 Task: Look for space in Gonbad-e Kāvūs, Iran from 21st June, 2023 to 29th June, 2023 for 4 adults in price range Rs.7000 to Rs.12000. Place can be entire place with 2 bedrooms having 2 beds and 2 bathrooms. Property type can be house, flat, guest house. Booking option can be shelf check-in. Required host language is English.
Action: Mouse moved to (430, 72)
Screenshot: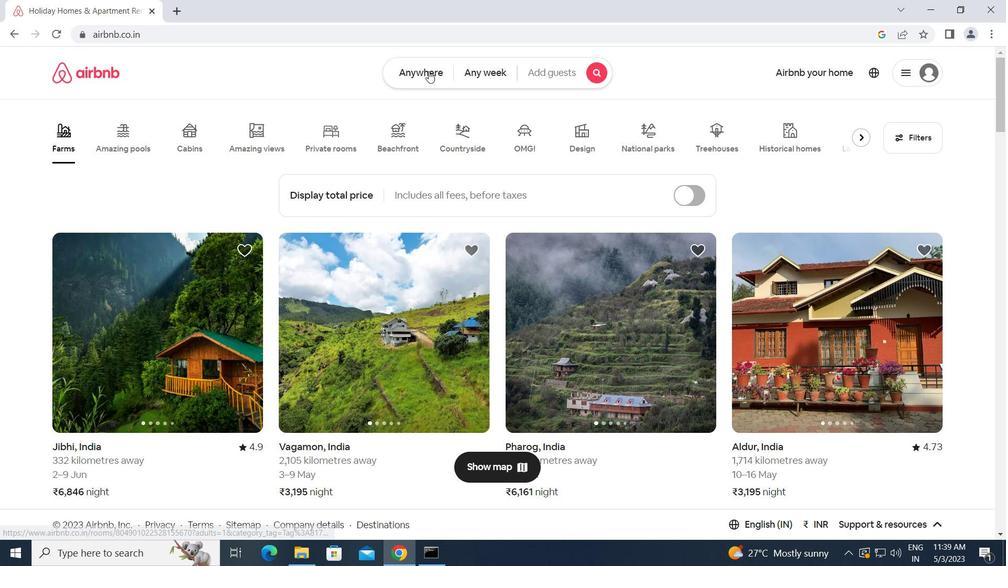 
Action: Mouse pressed left at (430, 72)
Screenshot: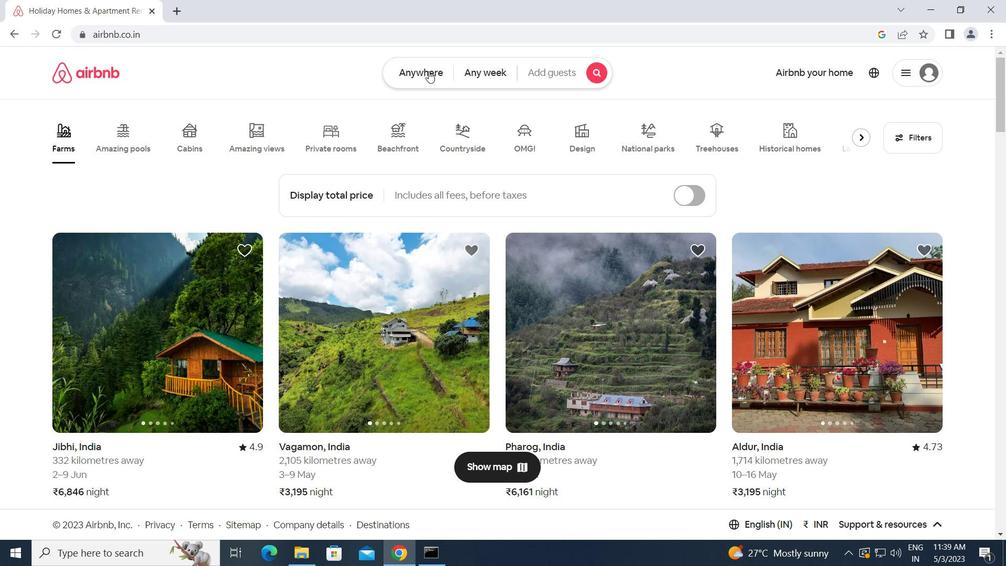
Action: Mouse moved to (379, 105)
Screenshot: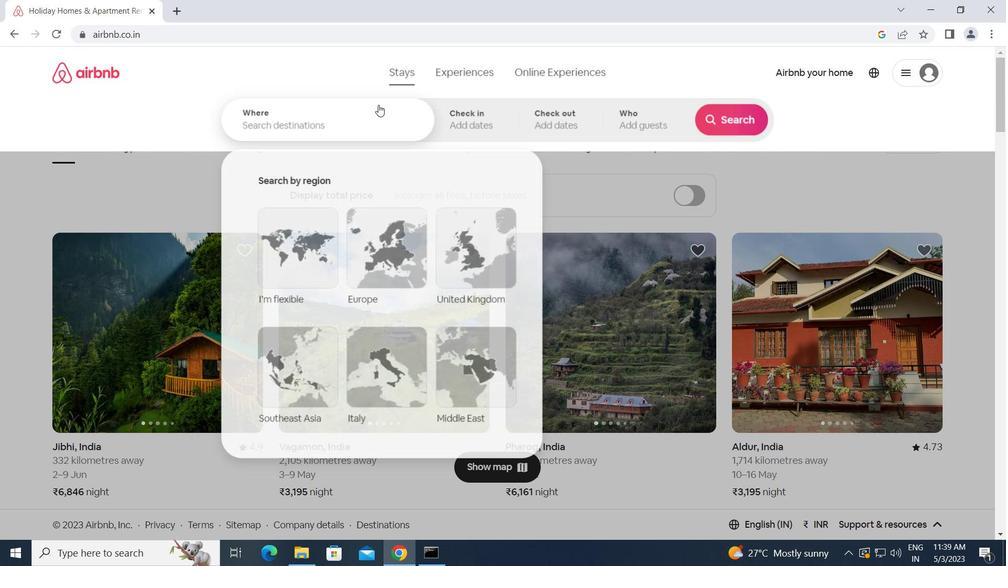 
Action: Mouse pressed left at (379, 105)
Screenshot: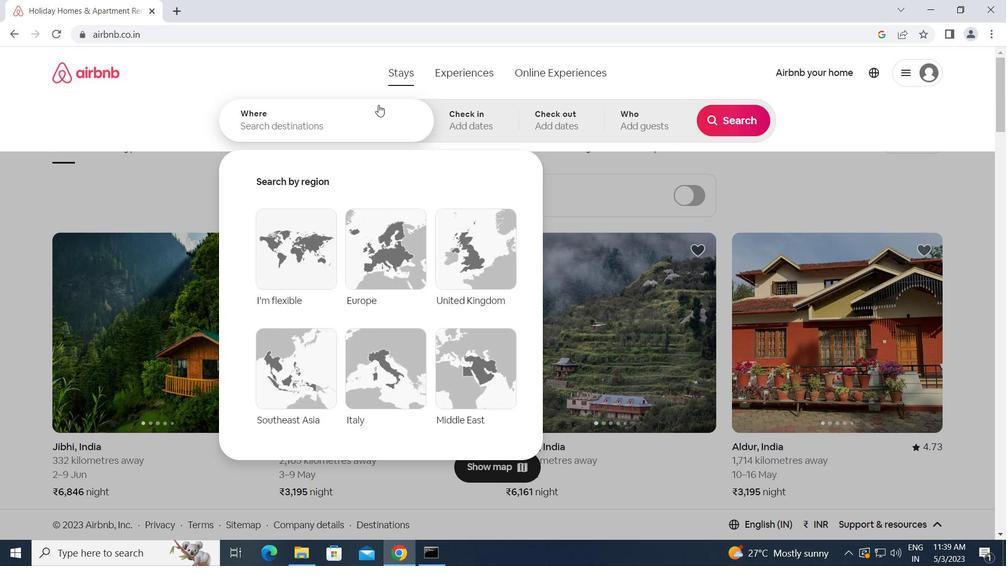 
Action: Key pressed g<Key.caps_lock>onbad-e<Key.space><Key.caps_lock>k<Key.caps_lock>avus,<Key.space><Key.caps_lock>i<Key.caps_lock>ran<Key.enter>
Screenshot: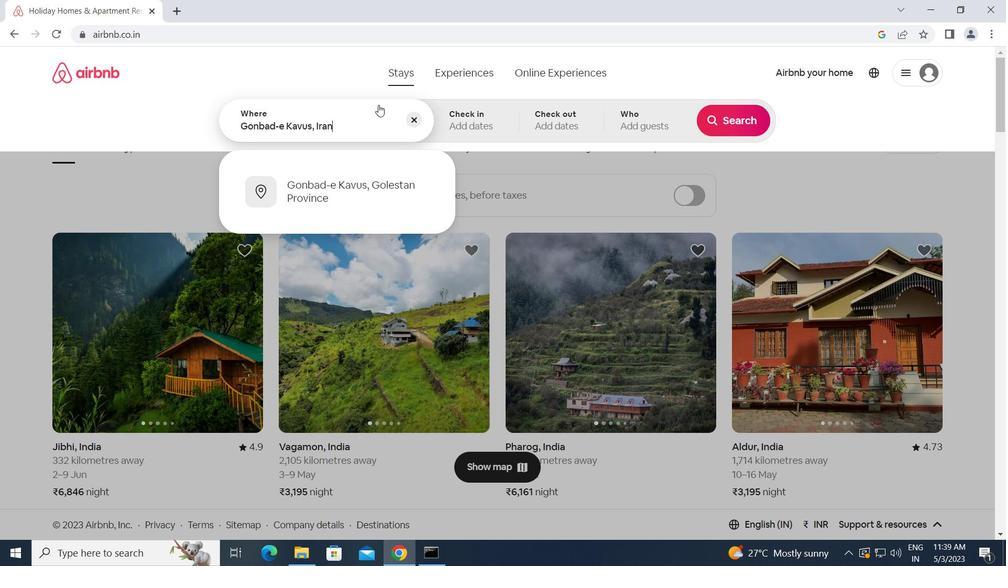 
Action: Mouse moved to (624, 368)
Screenshot: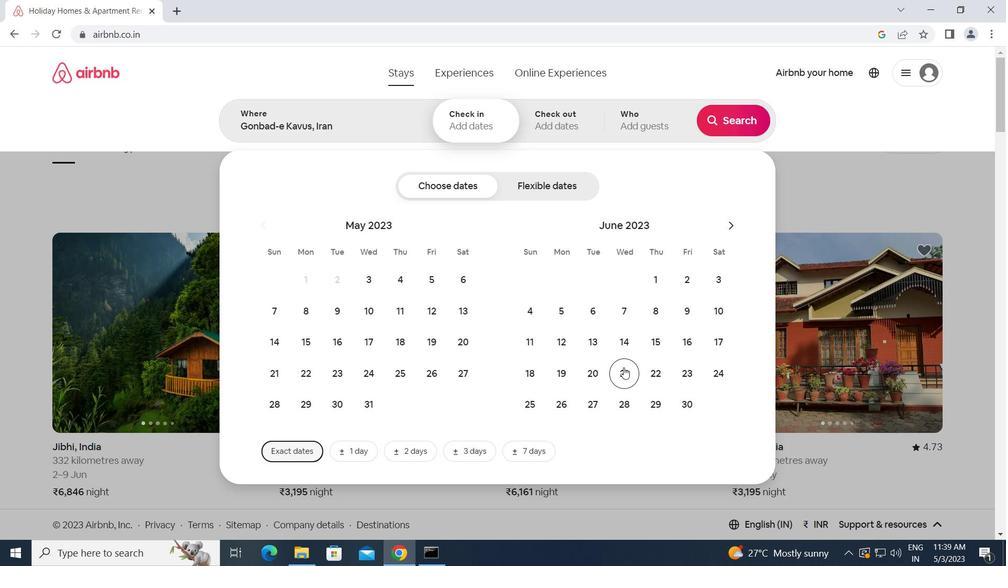 
Action: Mouse pressed left at (624, 368)
Screenshot: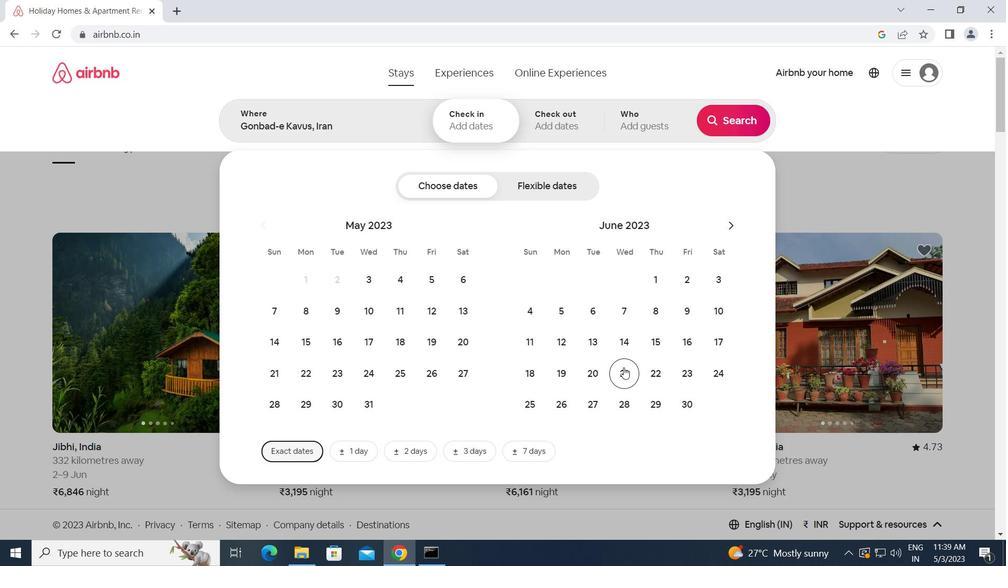 
Action: Mouse moved to (667, 400)
Screenshot: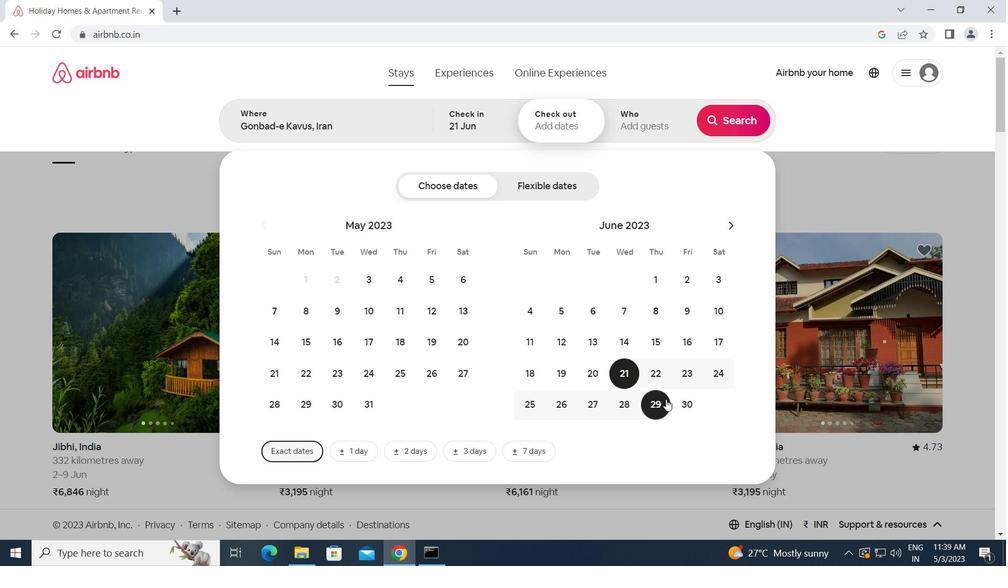 
Action: Mouse pressed left at (667, 400)
Screenshot: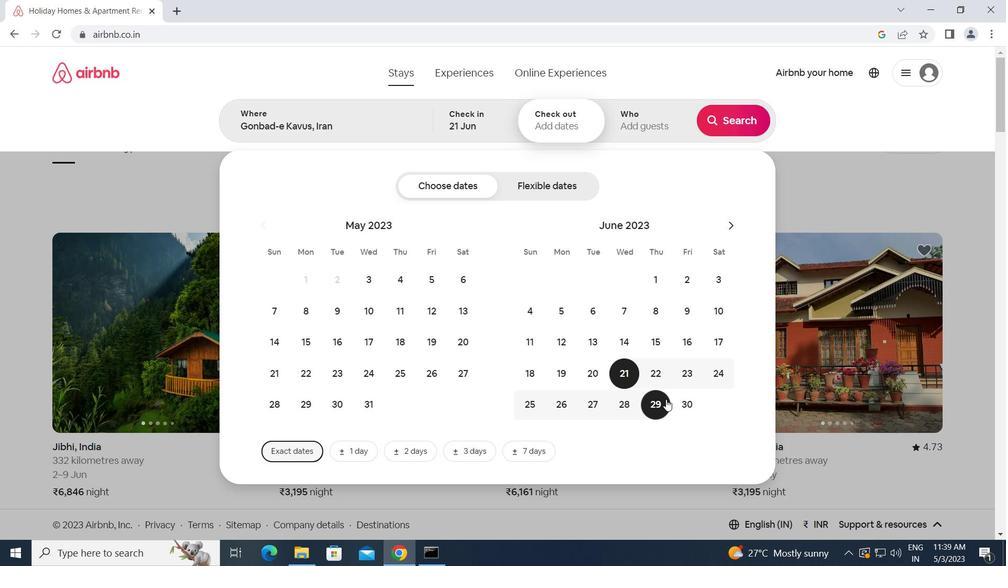 
Action: Mouse moved to (673, 116)
Screenshot: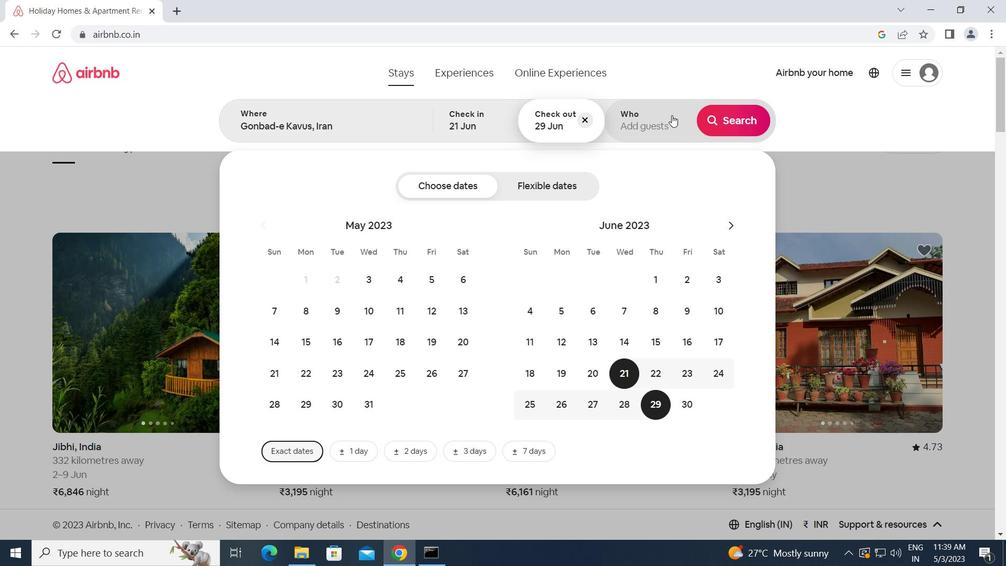 
Action: Mouse pressed left at (673, 116)
Screenshot: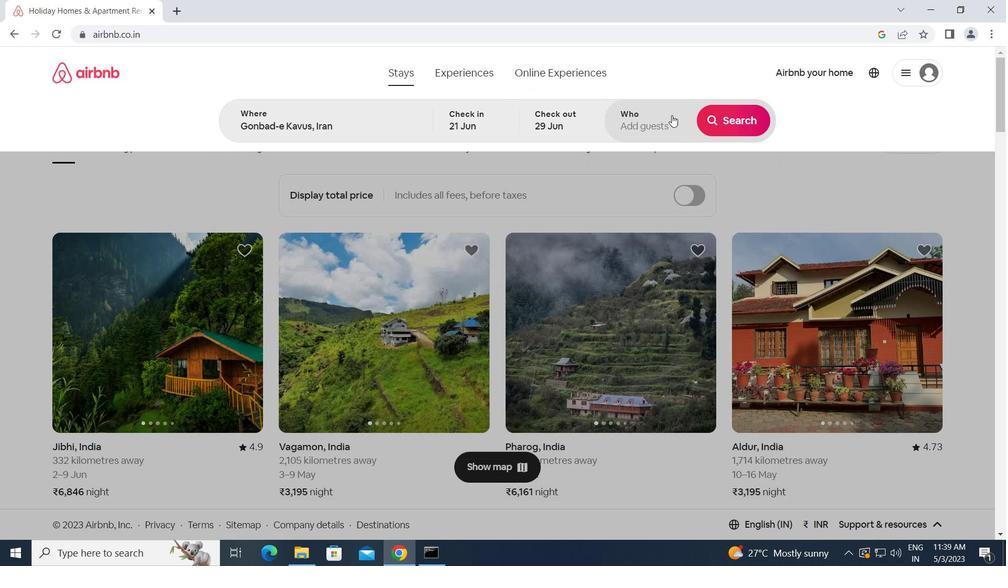 
Action: Mouse moved to (735, 194)
Screenshot: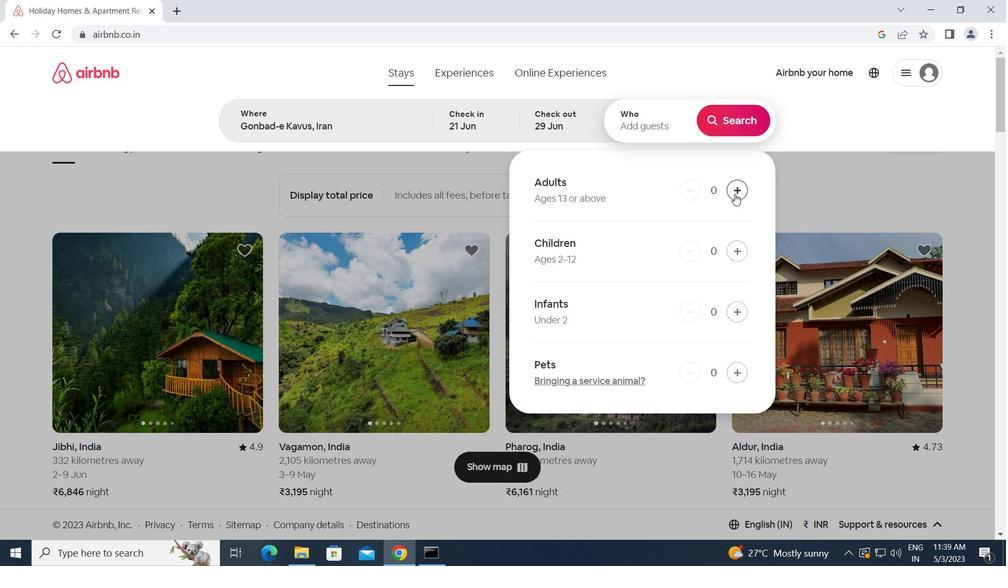 
Action: Mouse pressed left at (735, 194)
Screenshot: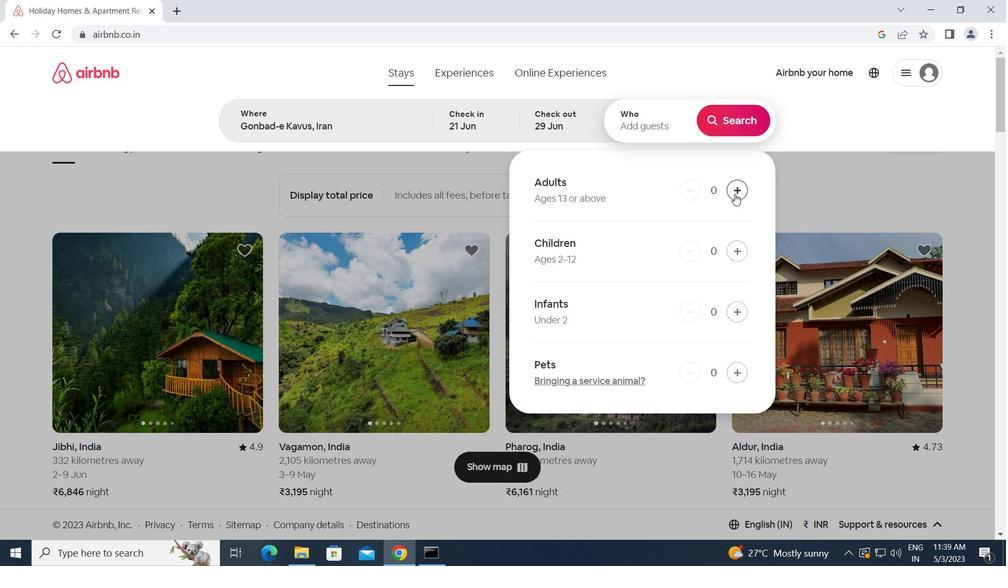 
Action: Mouse moved to (735, 194)
Screenshot: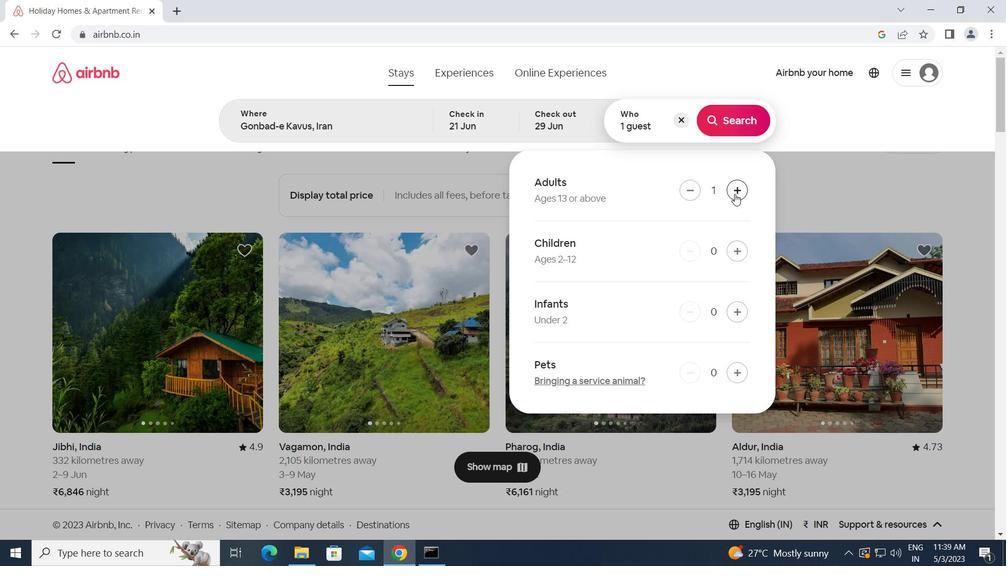 
Action: Mouse pressed left at (735, 194)
Screenshot: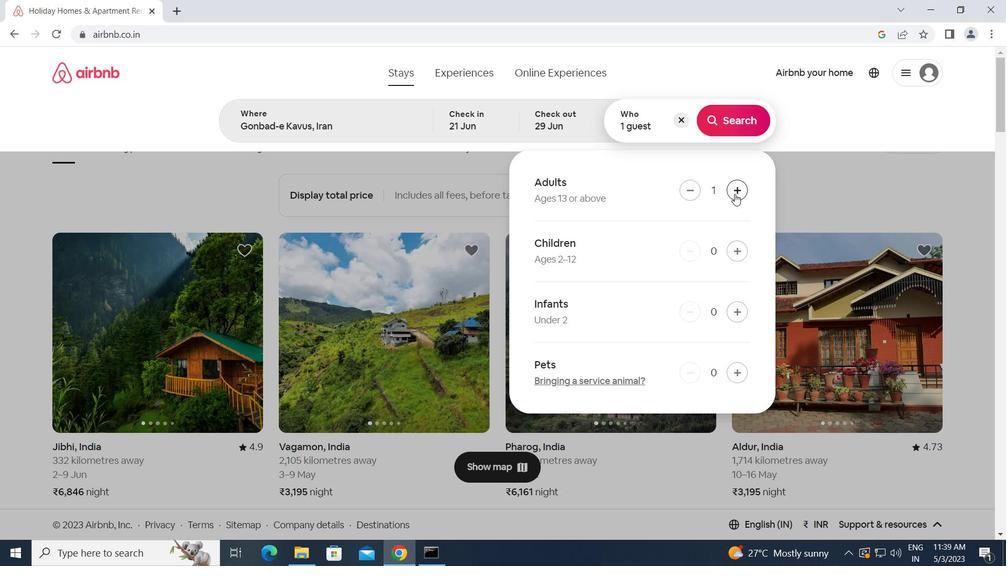 
Action: Mouse pressed left at (735, 194)
Screenshot: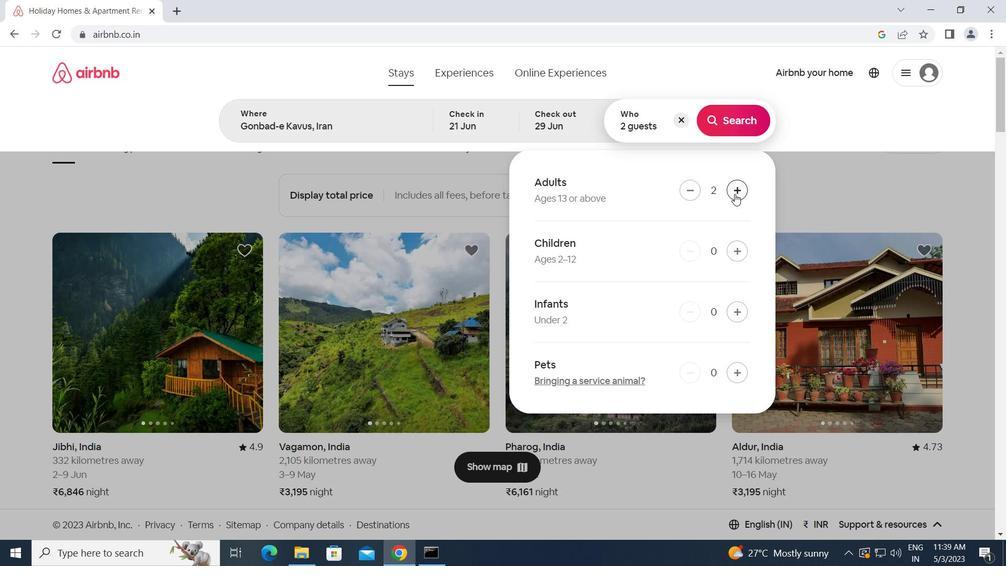 
Action: Mouse pressed left at (735, 194)
Screenshot: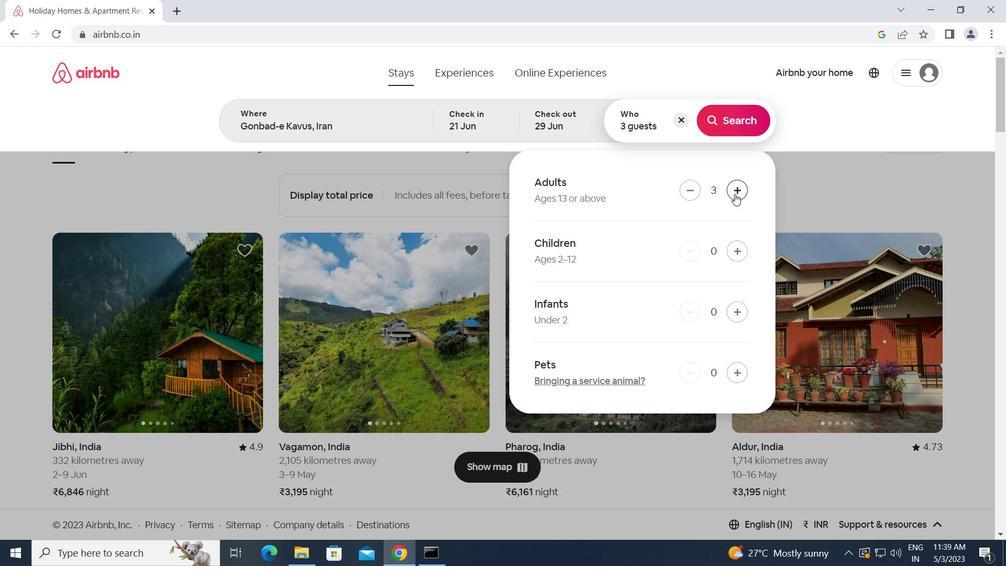 
Action: Mouse moved to (742, 109)
Screenshot: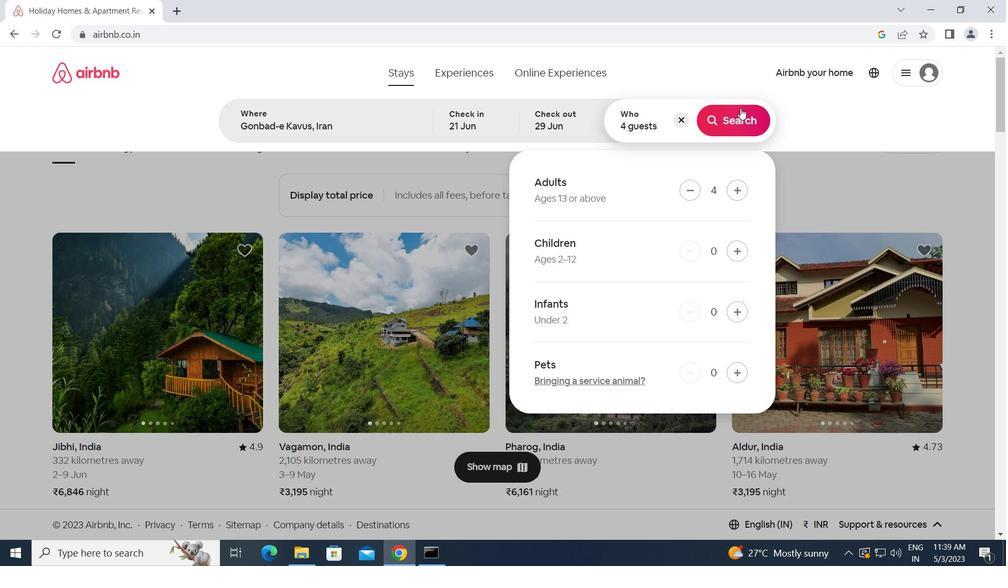 
Action: Mouse pressed left at (742, 109)
Screenshot: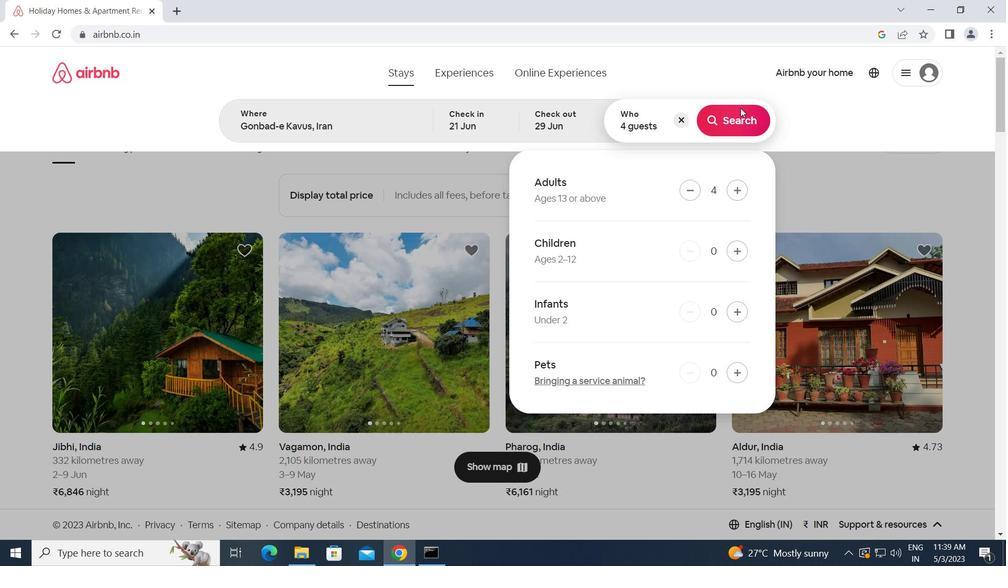 
Action: Mouse moved to (956, 123)
Screenshot: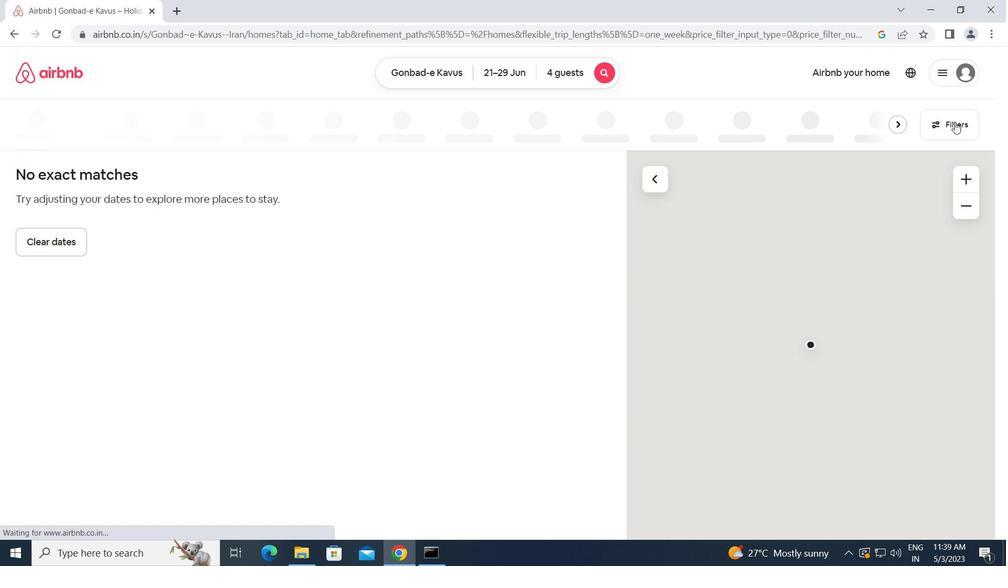 
Action: Mouse pressed left at (956, 123)
Screenshot: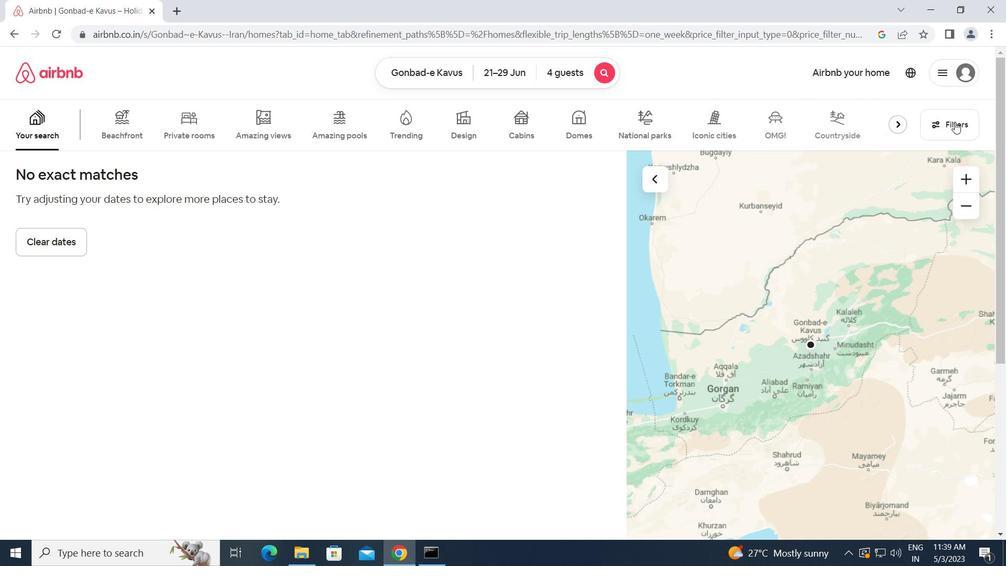 
Action: Mouse moved to (333, 204)
Screenshot: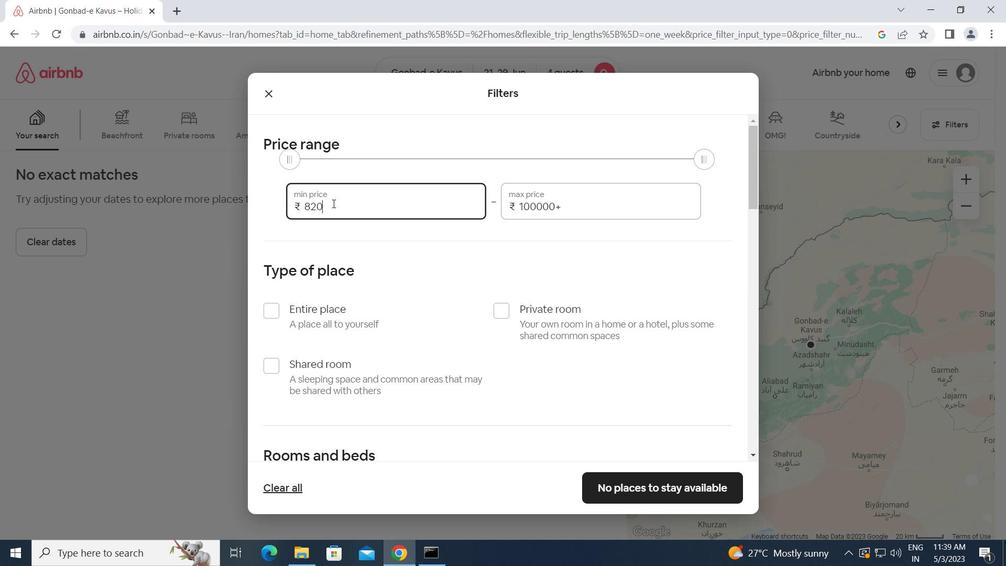 
Action: Mouse pressed left at (333, 204)
Screenshot: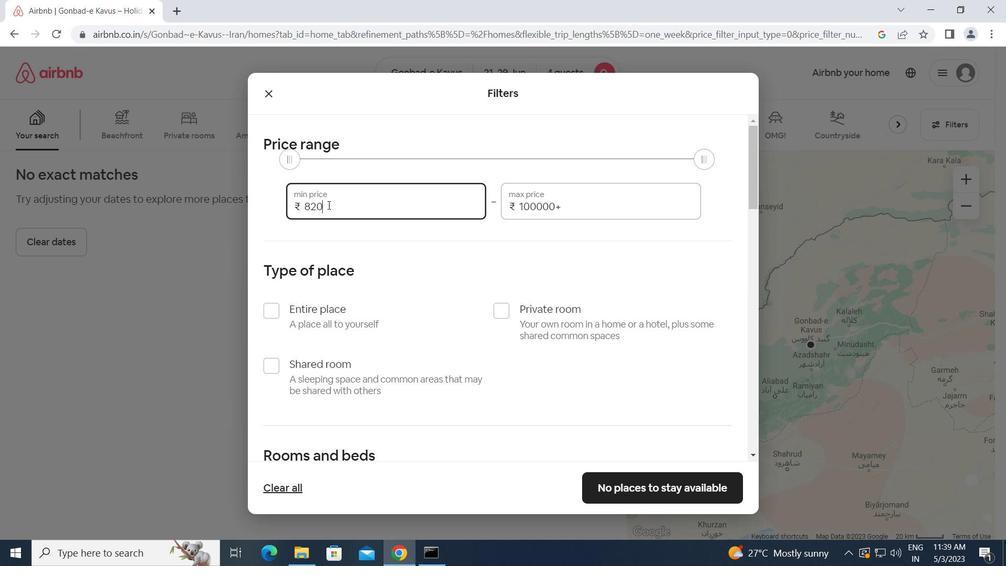 
Action: Mouse moved to (285, 209)
Screenshot: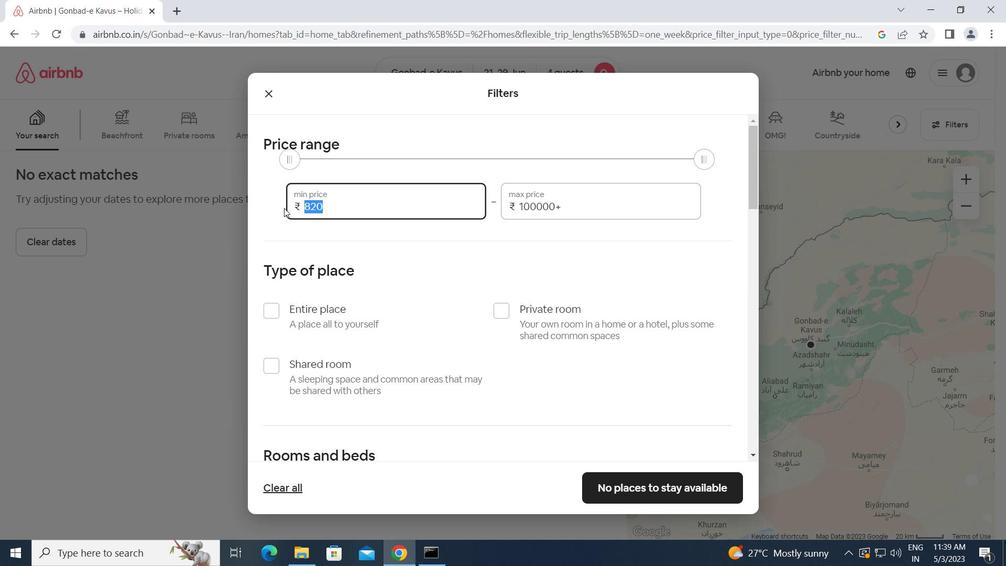 
Action: Key pressed 7000<Key.tab>12000
Screenshot: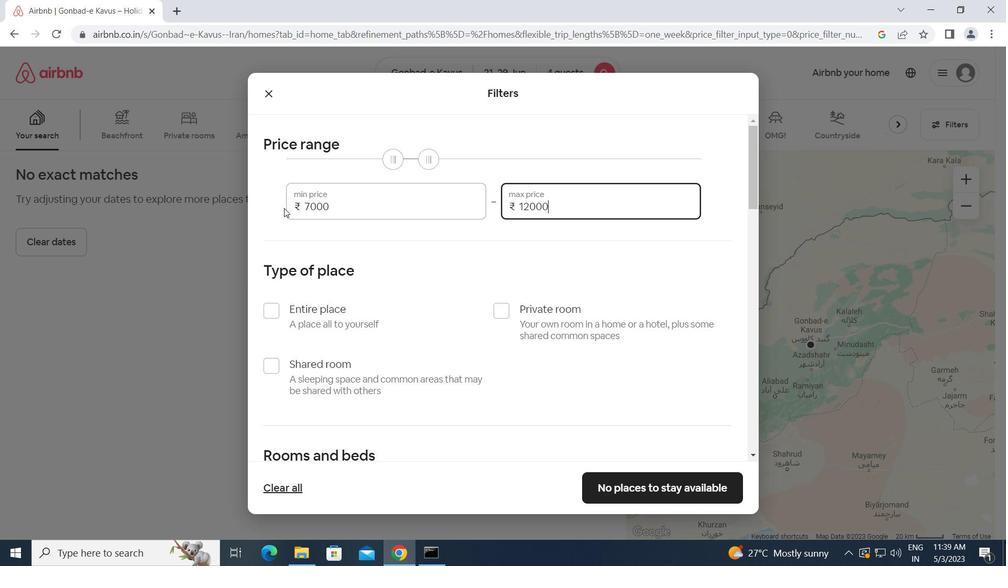 
Action: Mouse moved to (276, 311)
Screenshot: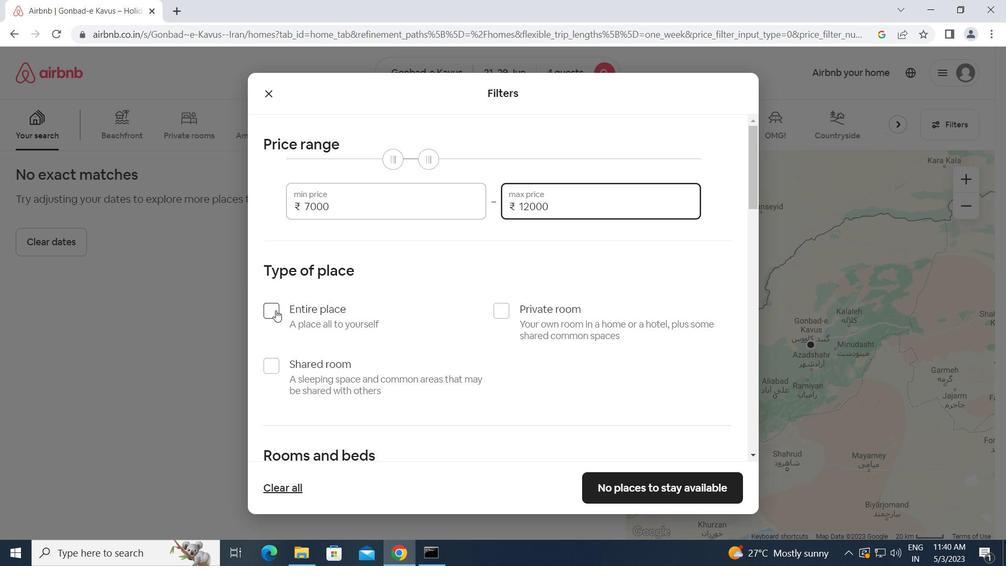 
Action: Mouse pressed left at (276, 311)
Screenshot: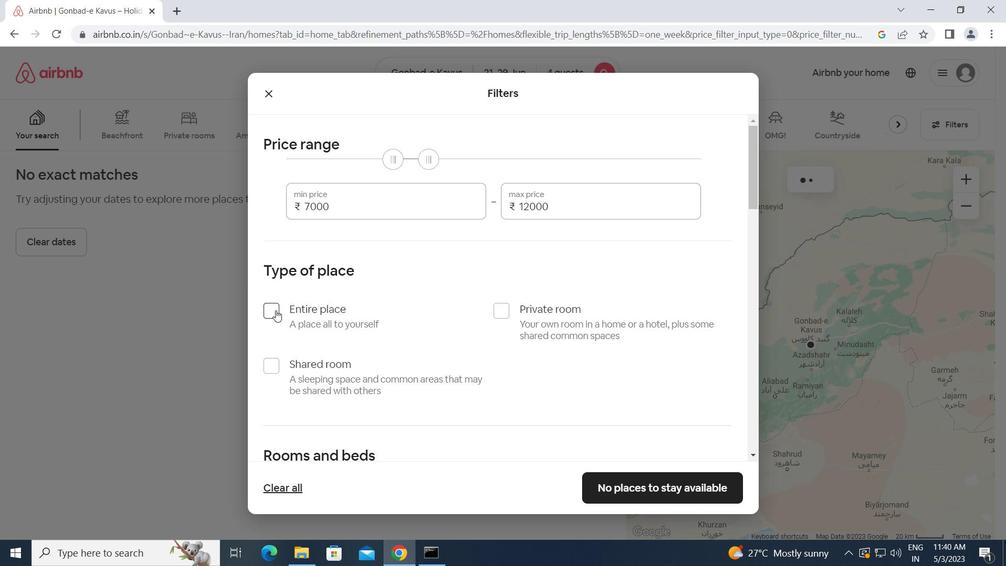 
Action: Mouse moved to (331, 299)
Screenshot: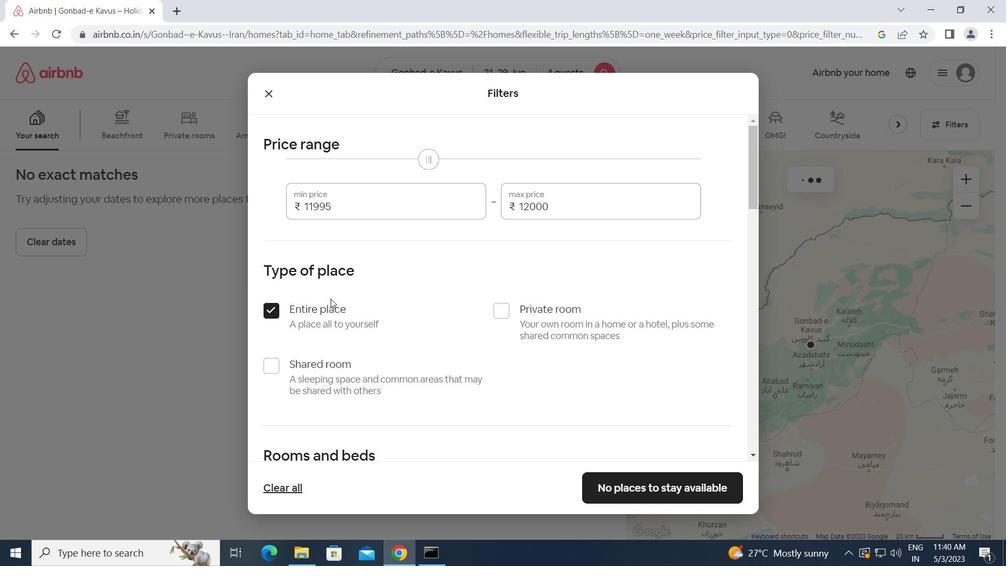 
Action: Mouse scrolled (331, 299) with delta (0, 0)
Screenshot: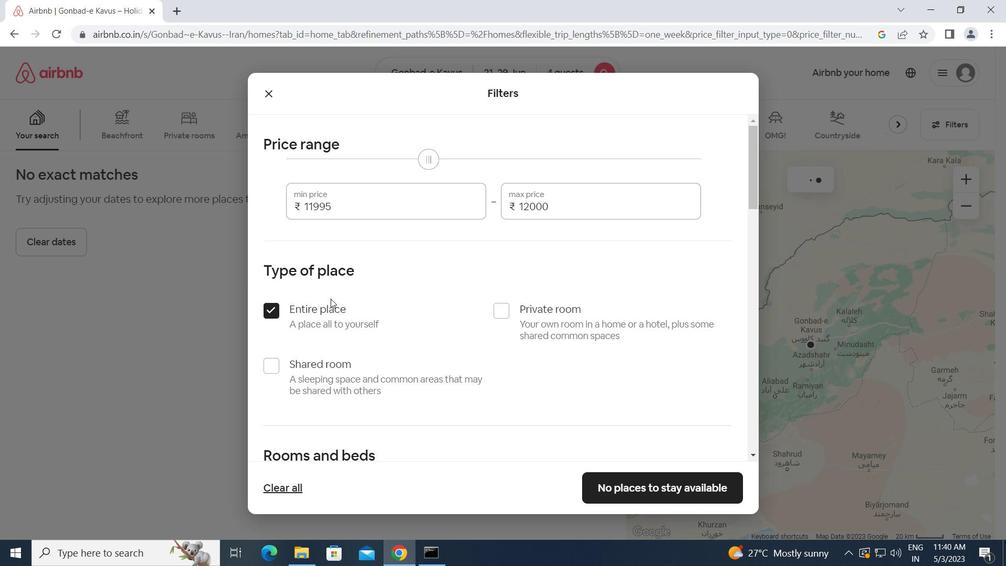 
Action: Mouse scrolled (331, 299) with delta (0, 0)
Screenshot: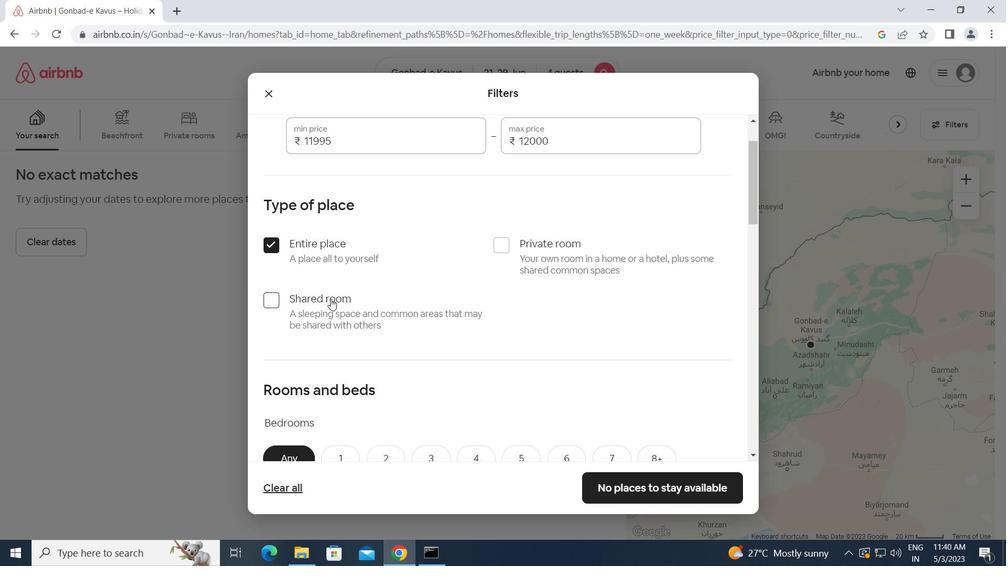 
Action: Mouse scrolled (331, 299) with delta (0, 0)
Screenshot: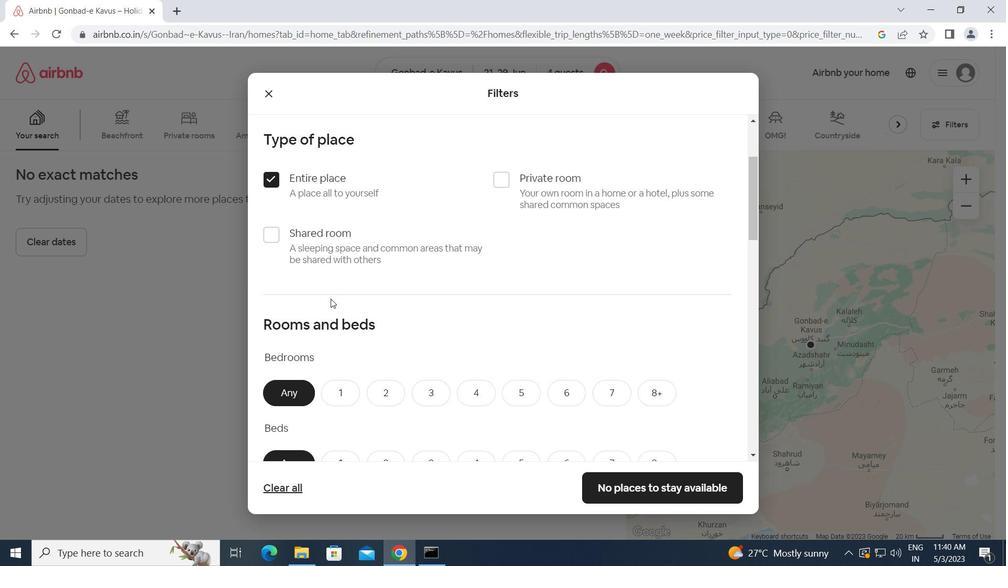 
Action: Mouse scrolled (331, 299) with delta (0, 0)
Screenshot: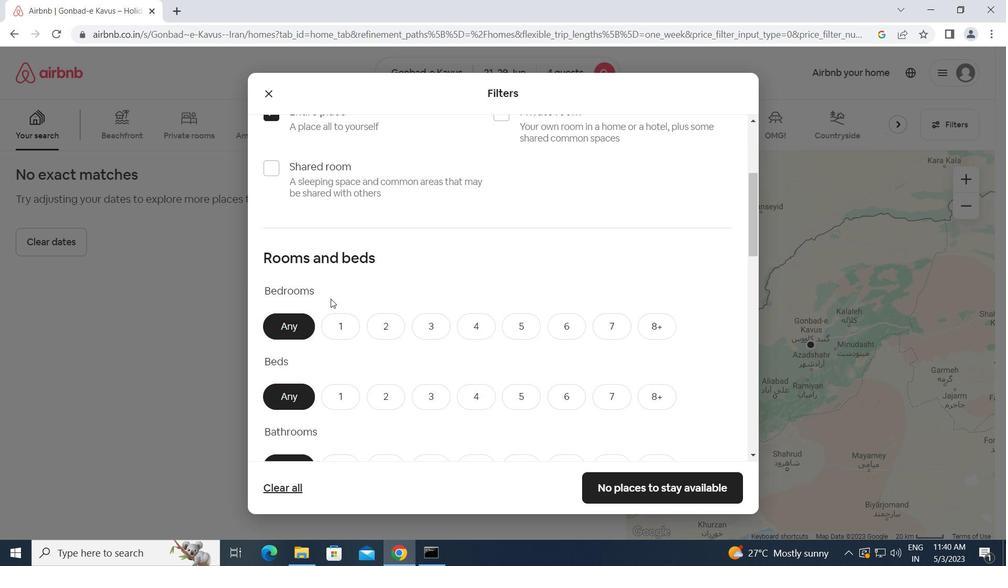 
Action: Mouse moved to (382, 259)
Screenshot: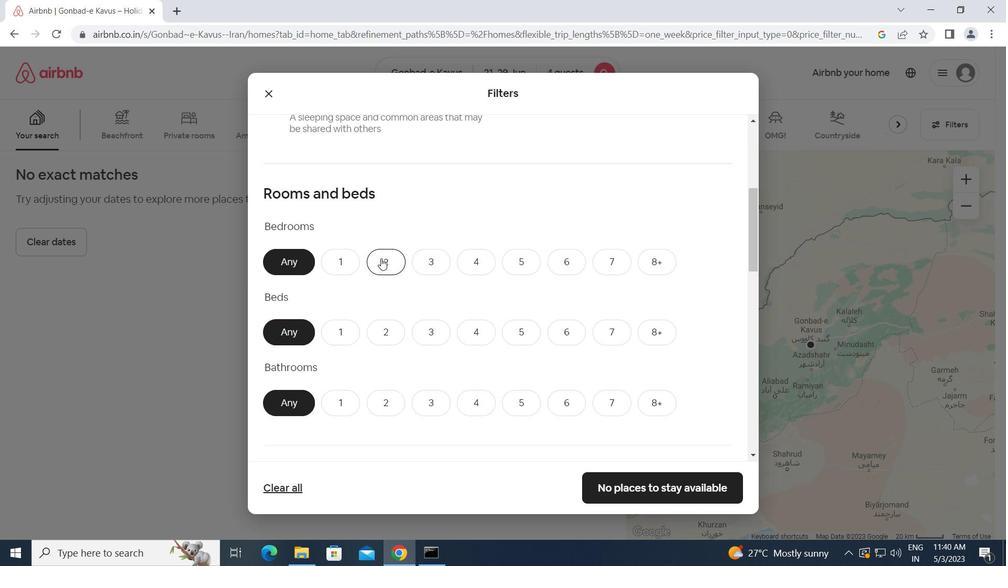 
Action: Mouse pressed left at (382, 259)
Screenshot: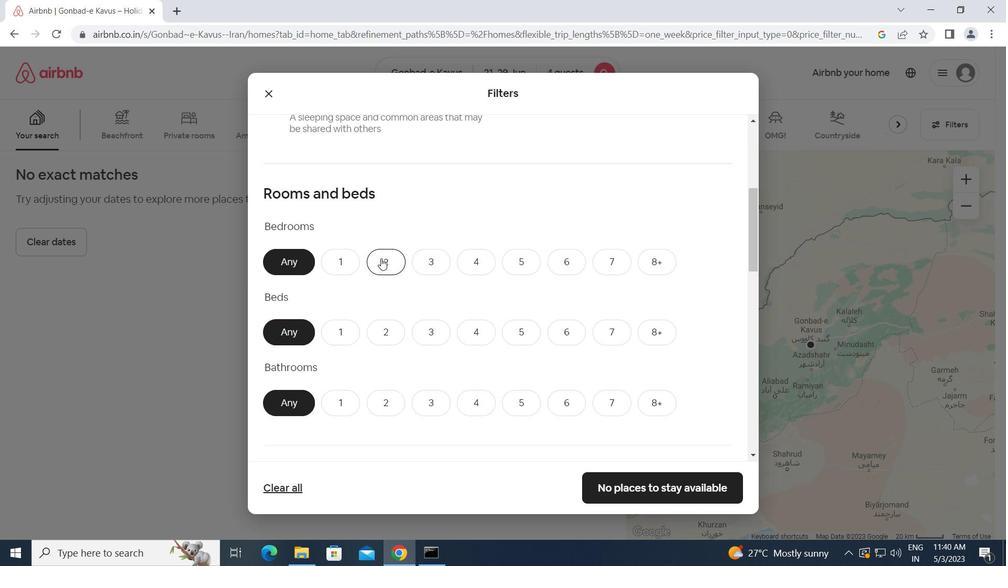 
Action: Mouse moved to (390, 335)
Screenshot: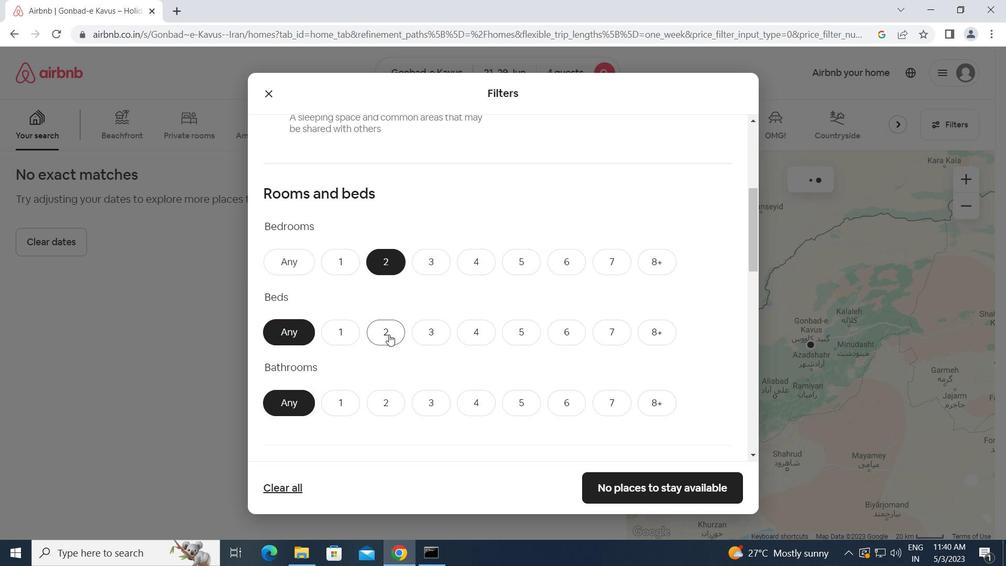 
Action: Mouse pressed left at (390, 335)
Screenshot: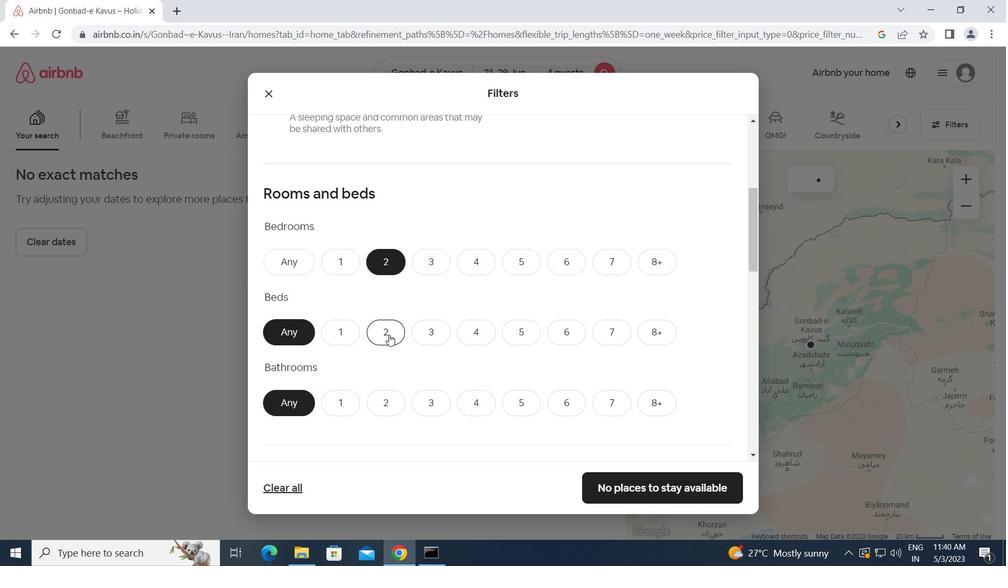 
Action: Mouse moved to (394, 396)
Screenshot: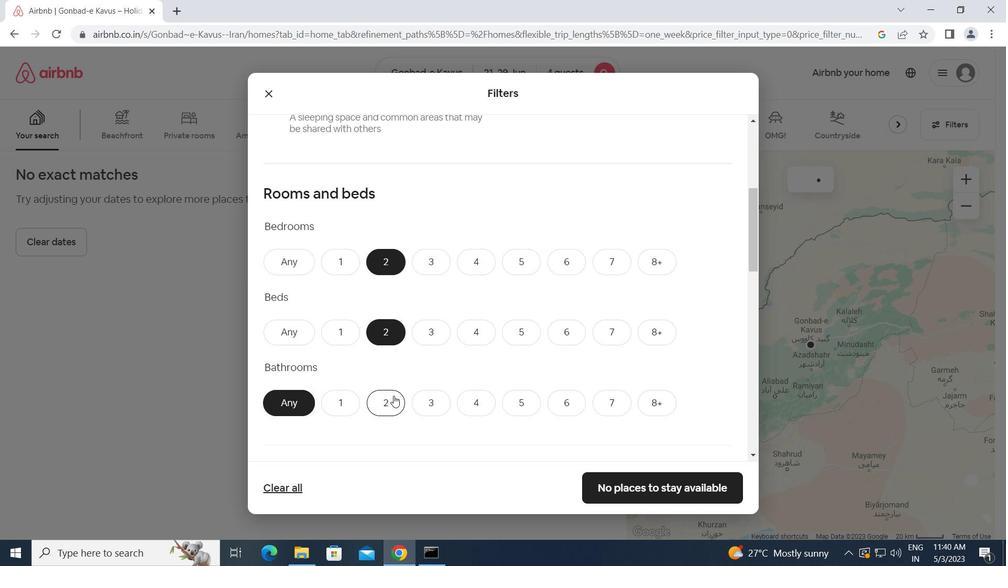 
Action: Mouse pressed left at (394, 396)
Screenshot: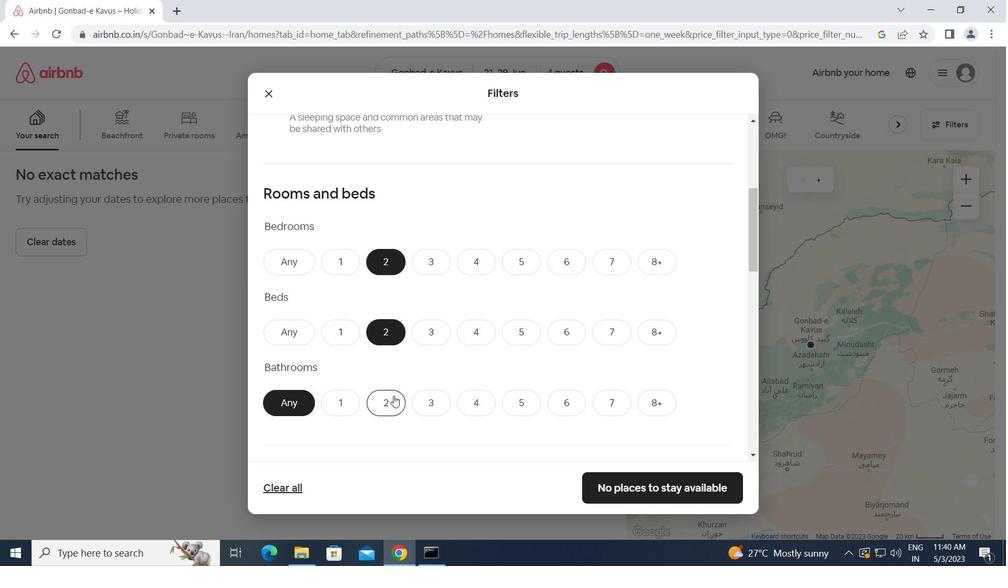 
Action: Mouse moved to (394, 392)
Screenshot: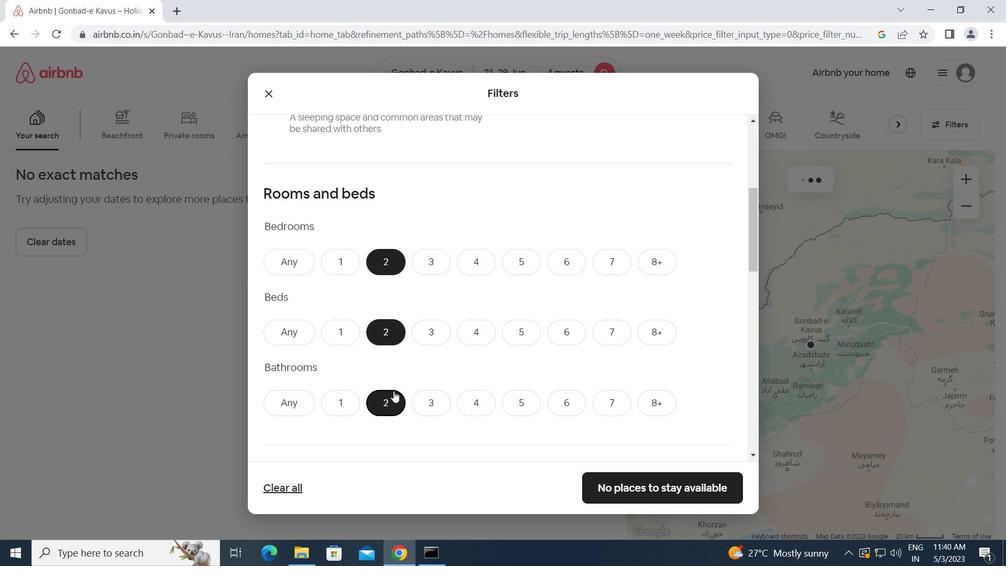 
Action: Mouse scrolled (394, 391) with delta (0, 0)
Screenshot: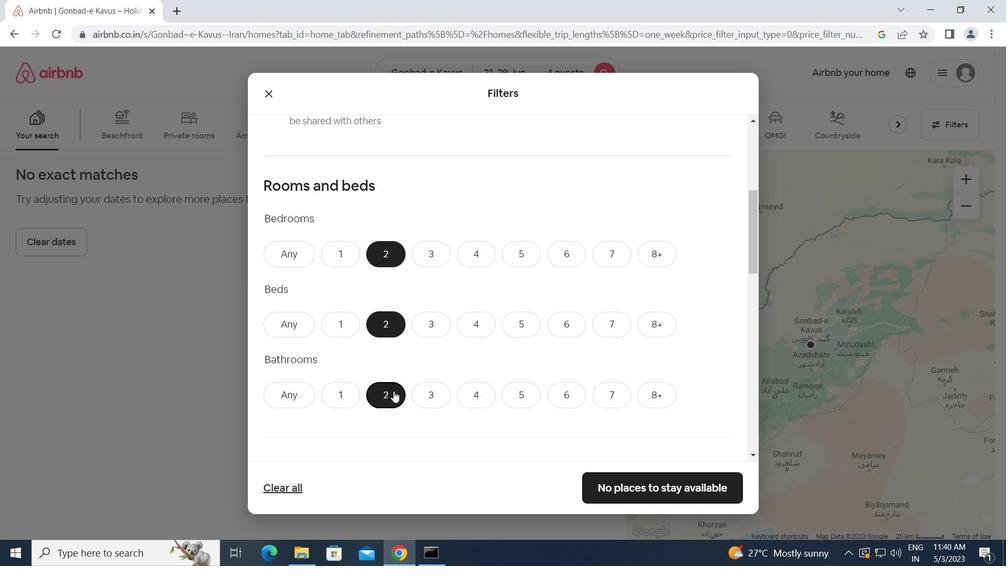 
Action: Mouse scrolled (394, 391) with delta (0, 0)
Screenshot: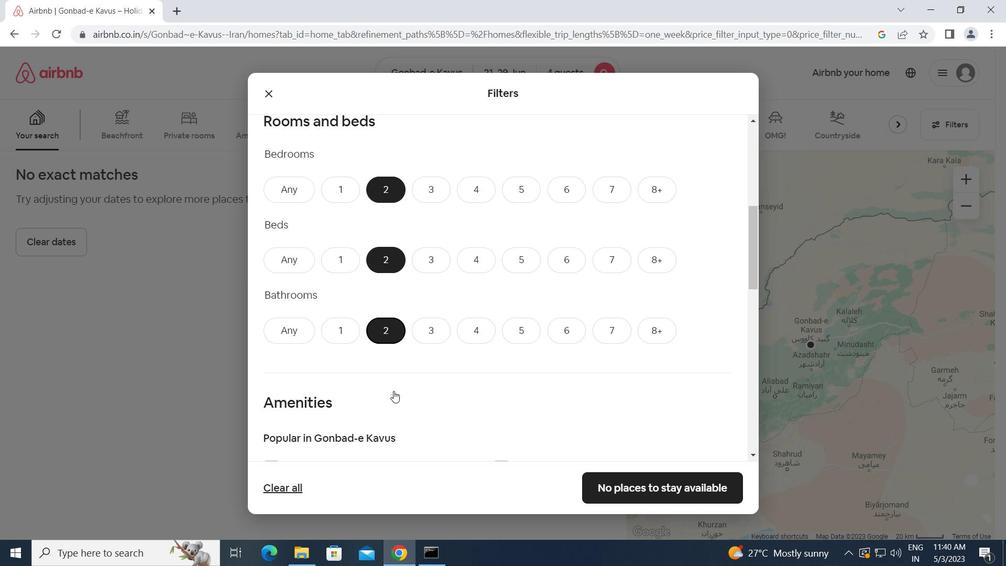 
Action: Mouse scrolled (394, 391) with delta (0, 0)
Screenshot: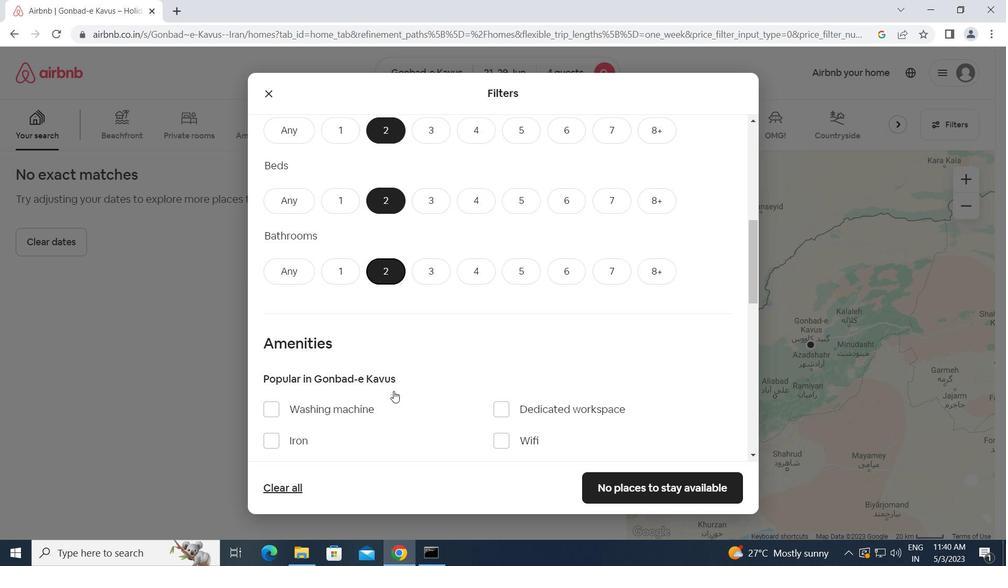 
Action: Mouse scrolled (394, 391) with delta (0, 0)
Screenshot: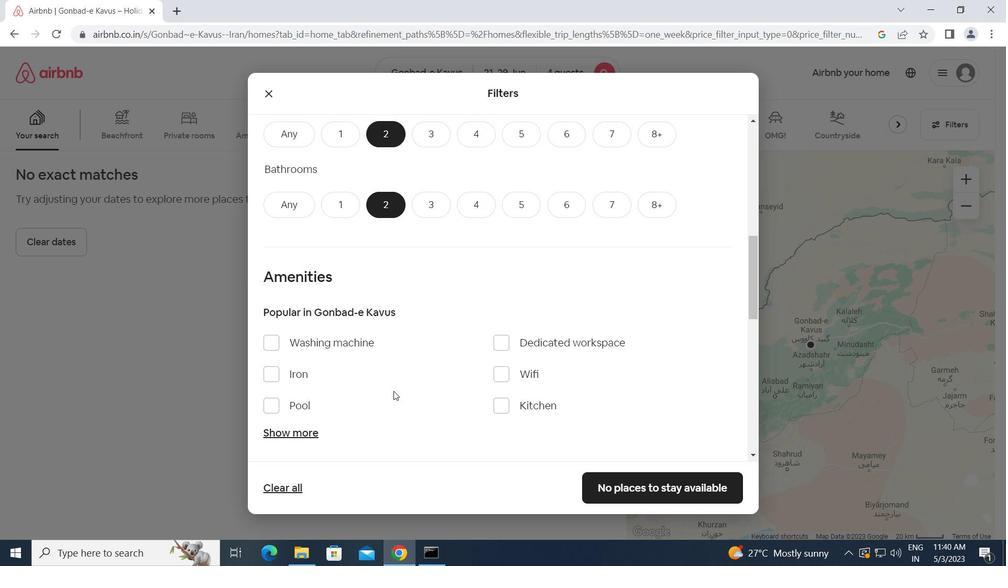 
Action: Mouse scrolled (394, 391) with delta (0, 0)
Screenshot: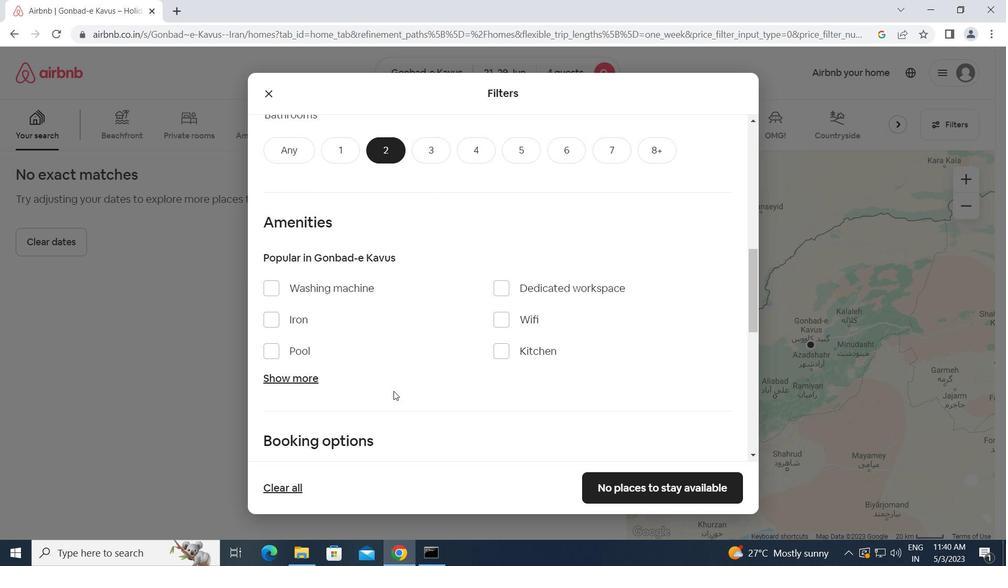 
Action: Mouse moved to (394, 391)
Screenshot: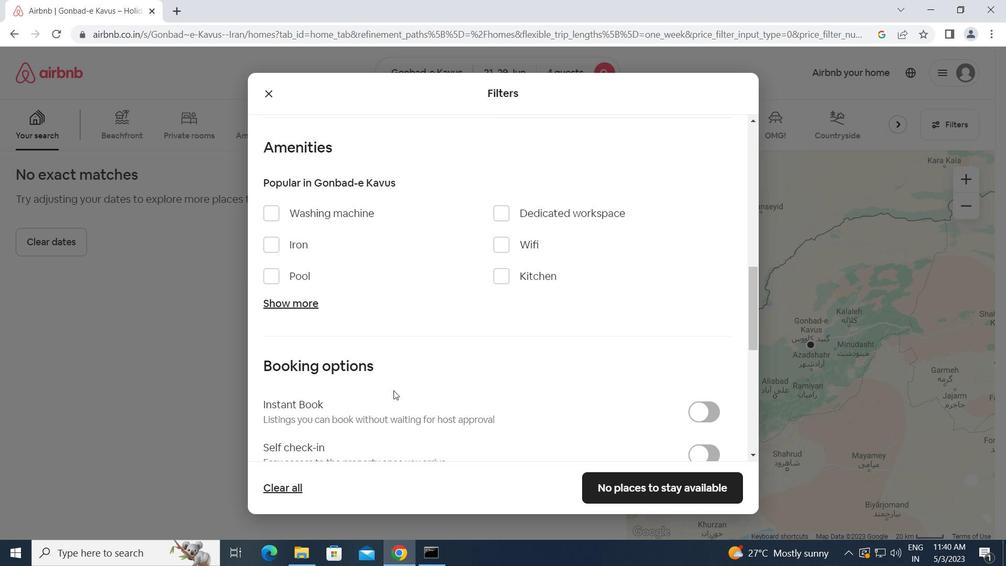 
Action: Mouse scrolled (394, 391) with delta (0, 0)
Screenshot: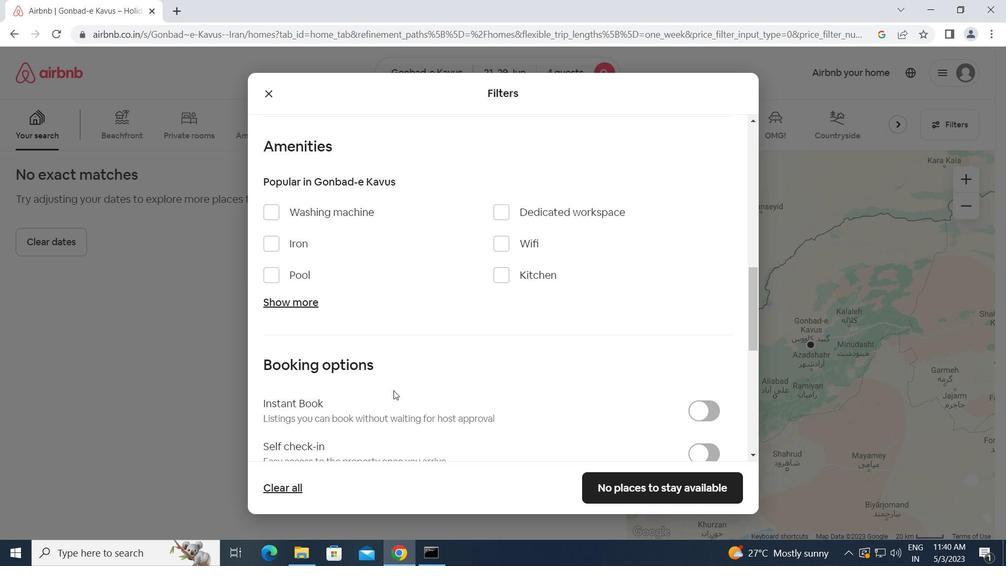 
Action: Mouse moved to (700, 388)
Screenshot: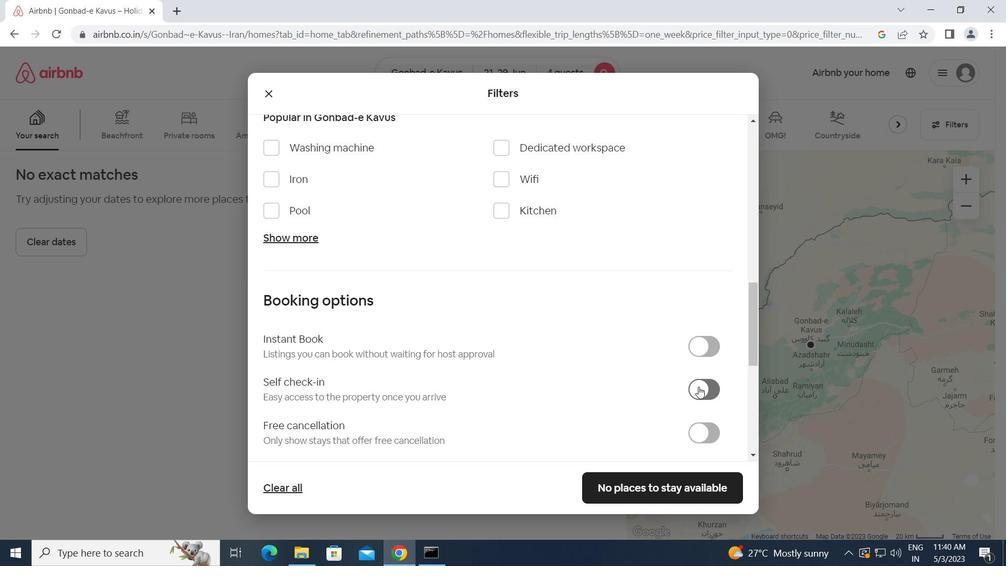 
Action: Mouse pressed left at (700, 388)
Screenshot: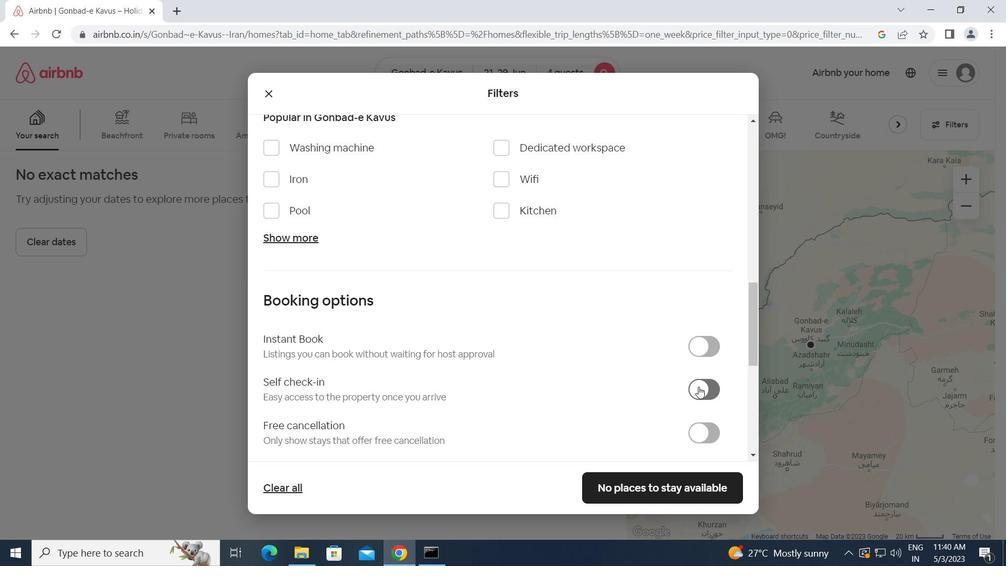 
Action: Mouse moved to (569, 390)
Screenshot: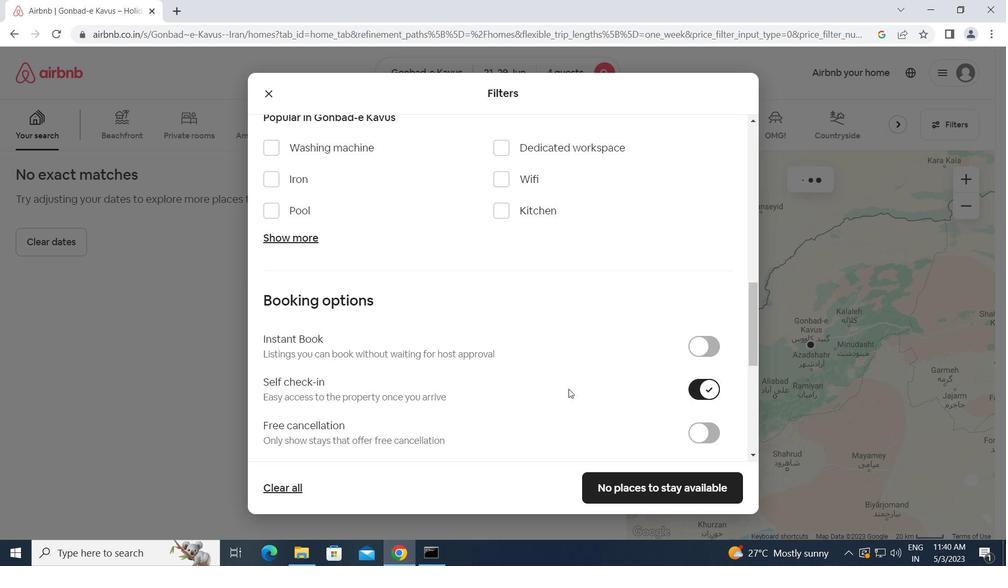 
Action: Mouse scrolled (569, 389) with delta (0, 0)
Screenshot: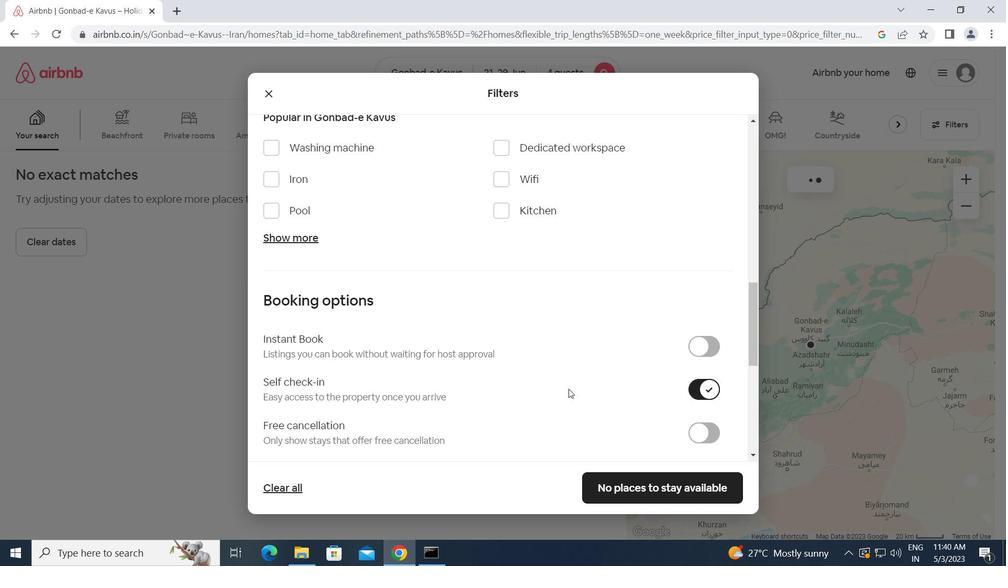 
Action: Mouse scrolled (569, 389) with delta (0, 0)
Screenshot: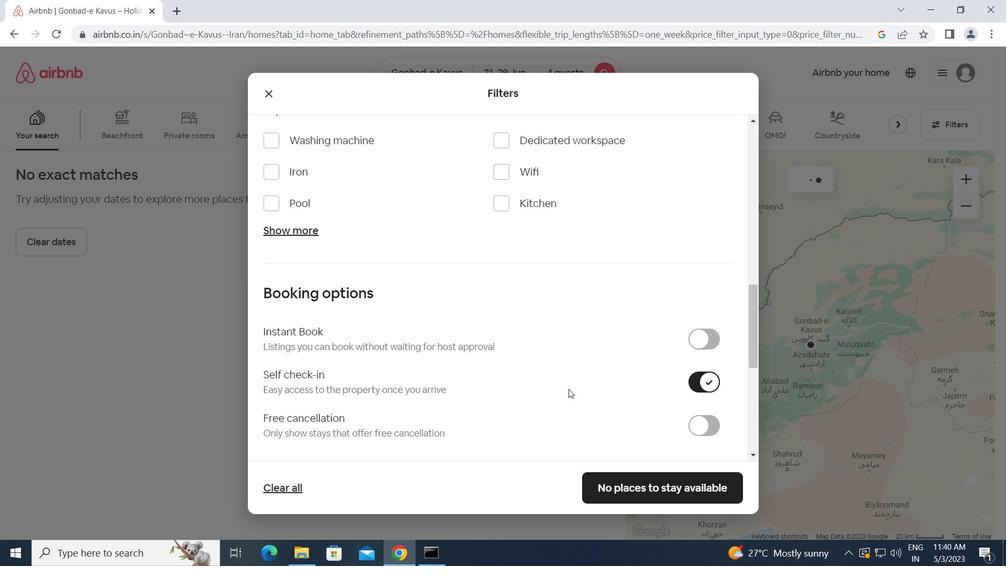 
Action: Mouse scrolled (569, 389) with delta (0, 0)
Screenshot: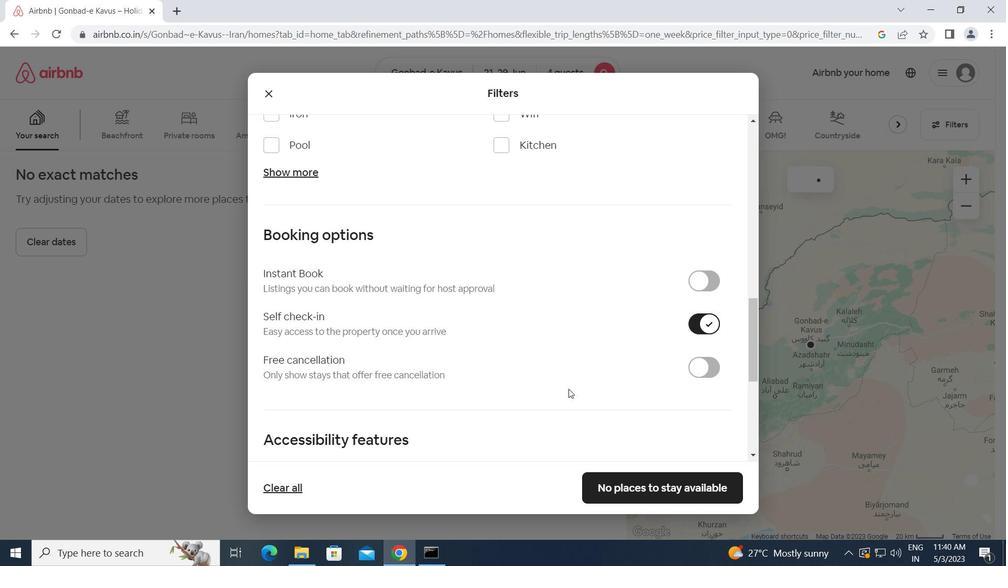 
Action: Mouse scrolled (569, 389) with delta (0, 0)
Screenshot: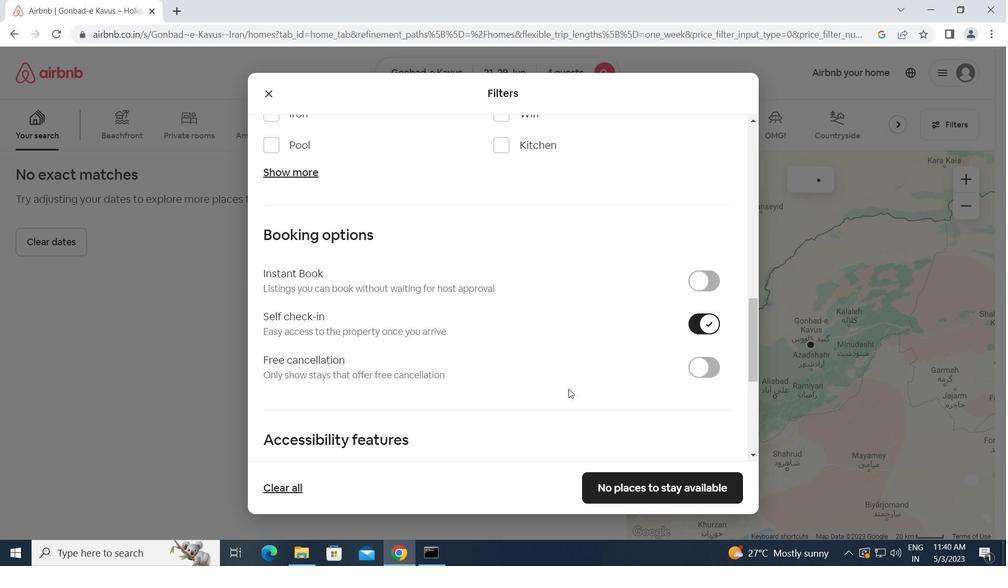
Action: Mouse scrolled (569, 389) with delta (0, 0)
Screenshot: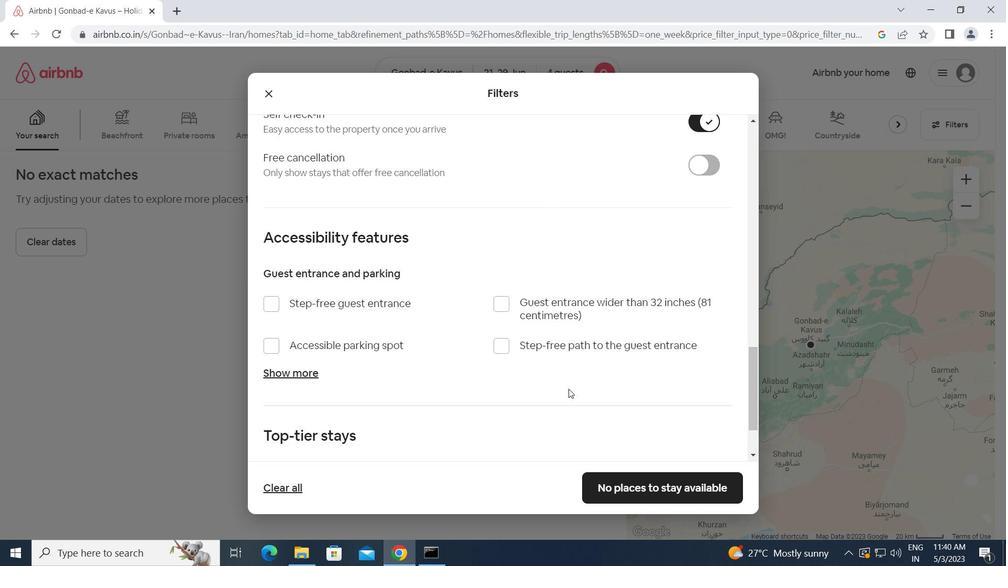 
Action: Mouse scrolled (569, 389) with delta (0, 0)
Screenshot: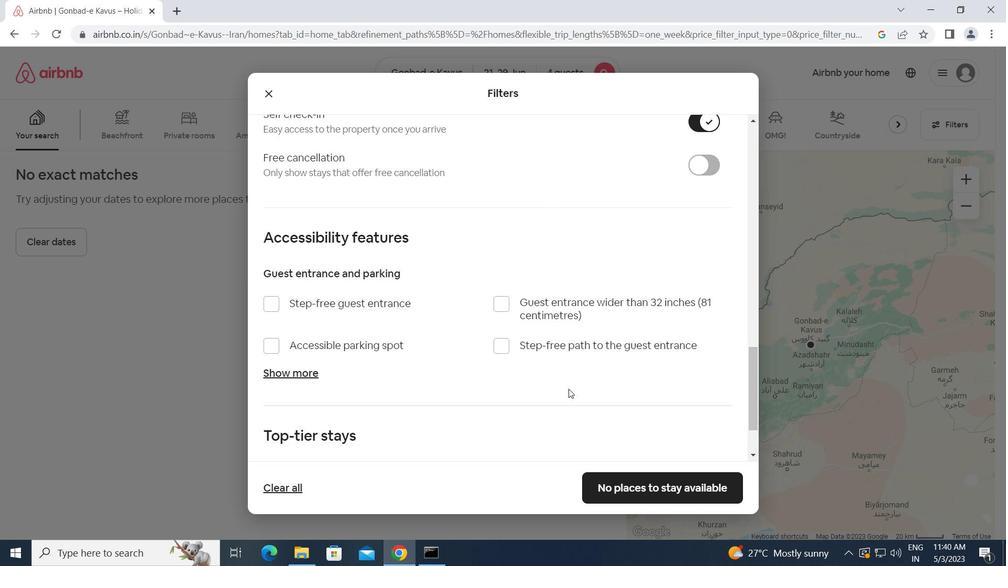 
Action: Mouse scrolled (569, 389) with delta (0, 0)
Screenshot: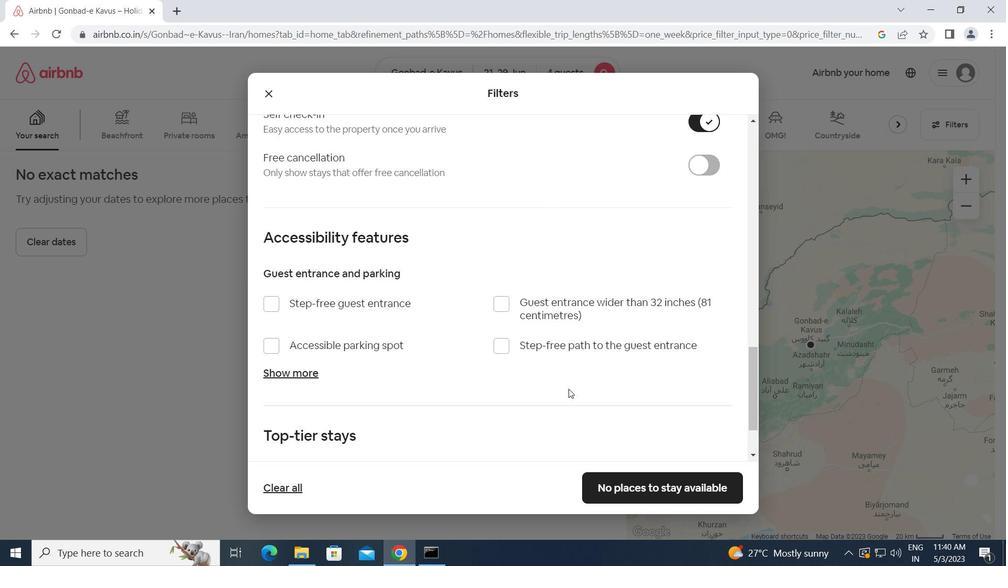 
Action: Mouse scrolled (569, 389) with delta (0, 0)
Screenshot: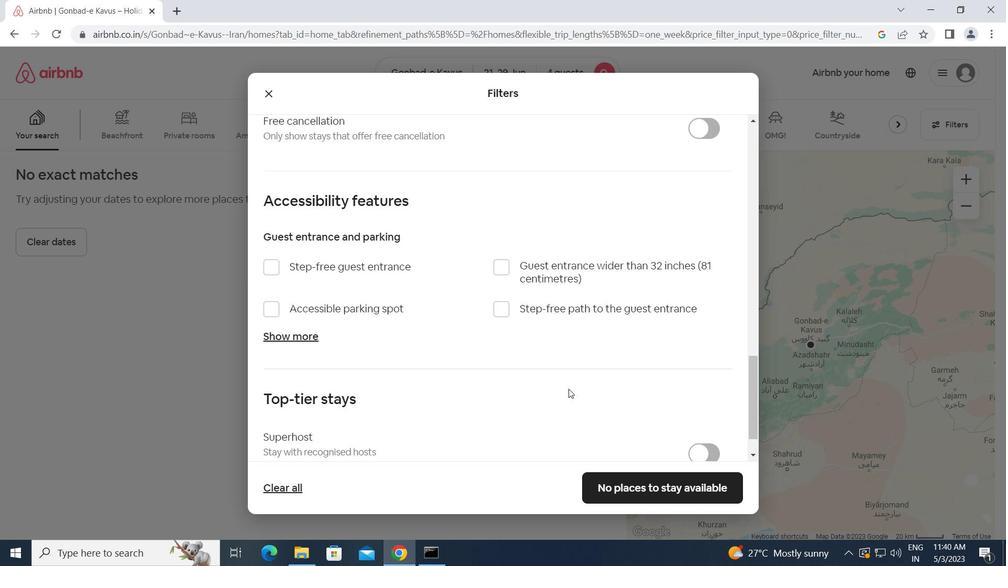 
Action: Mouse scrolled (569, 389) with delta (0, 0)
Screenshot: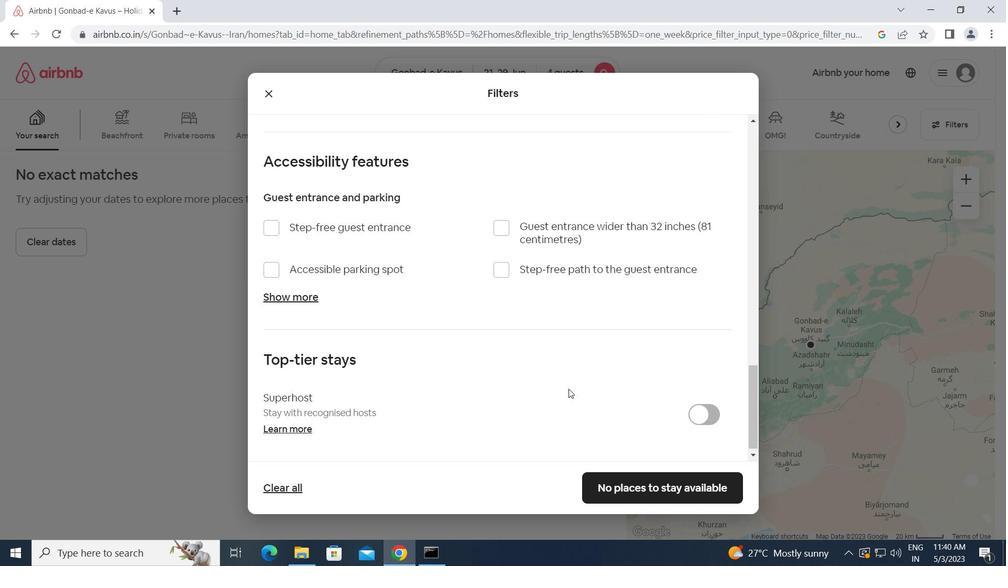 
Action: Mouse scrolled (569, 389) with delta (0, 0)
Screenshot: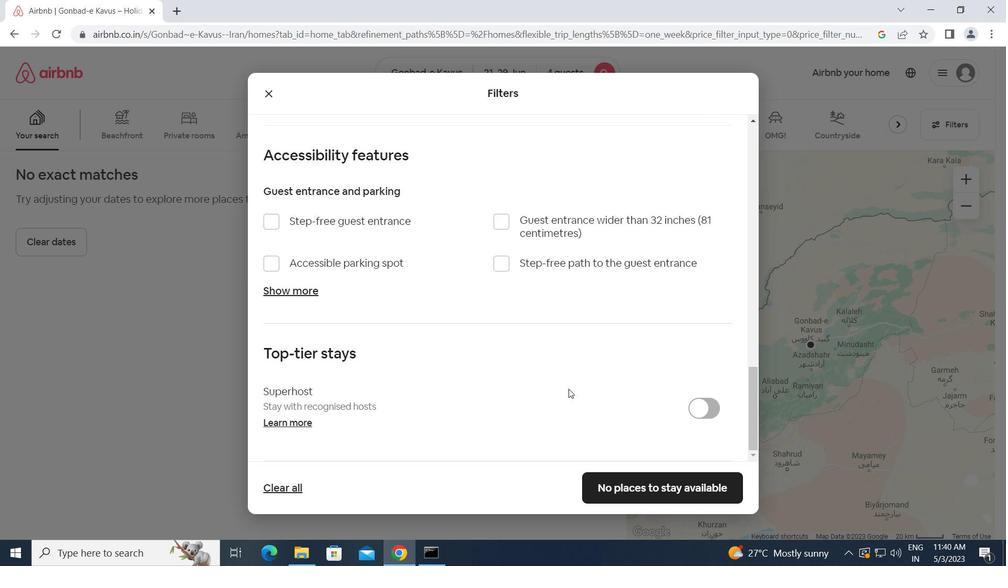 
Action: Mouse scrolled (569, 389) with delta (0, 0)
Screenshot: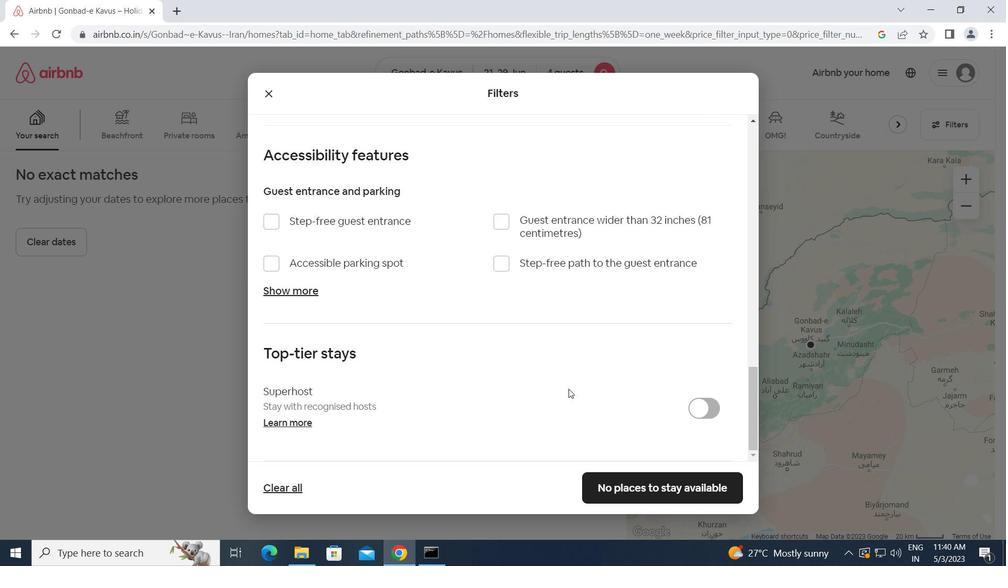 
Action: Mouse scrolled (569, 389) with delta (0, 0)
Screenshot: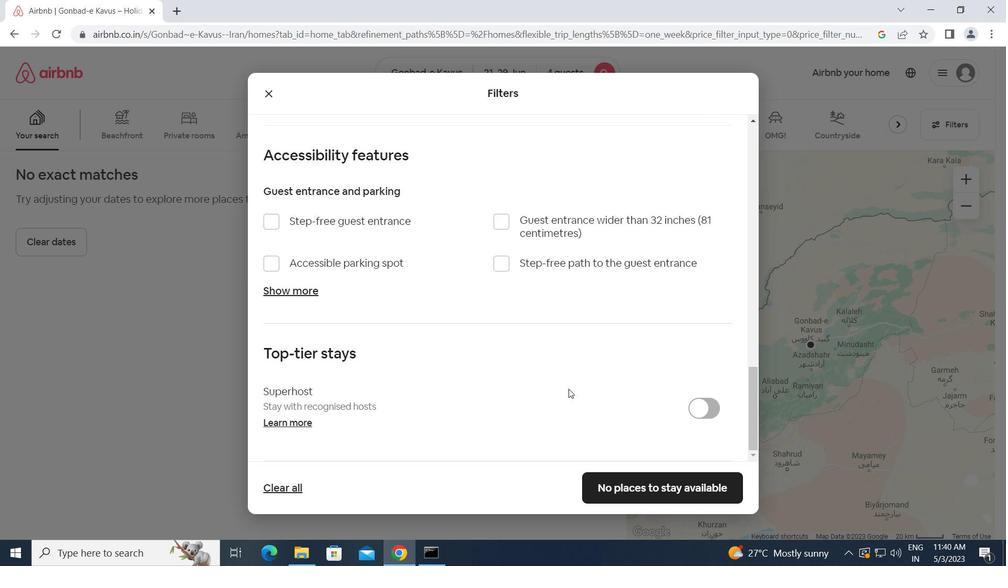 
Action: Mouse scrolled (569, 389) with delta (0, 0)
Screenshot: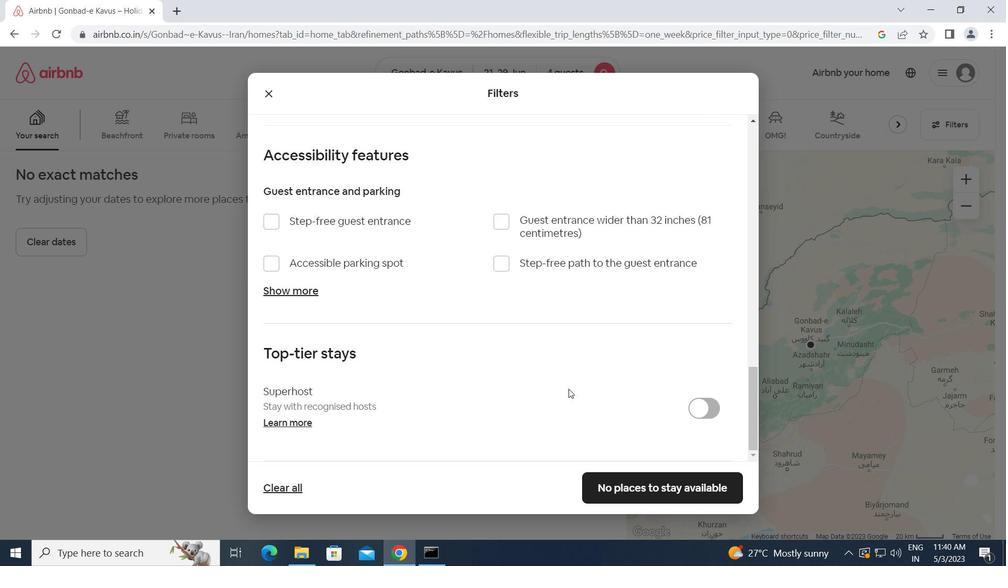 
Action: Mouse scrolled (569, 389) with delta (0, 0)
Screenshot: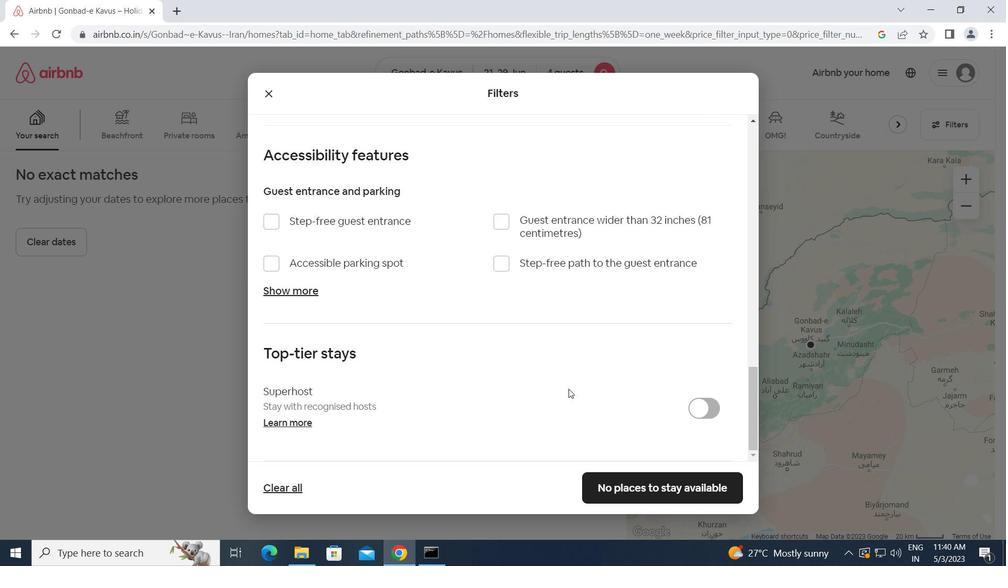 
Action: Mouse scrolled (569, 389) with delta (0, 0)
Screenshot: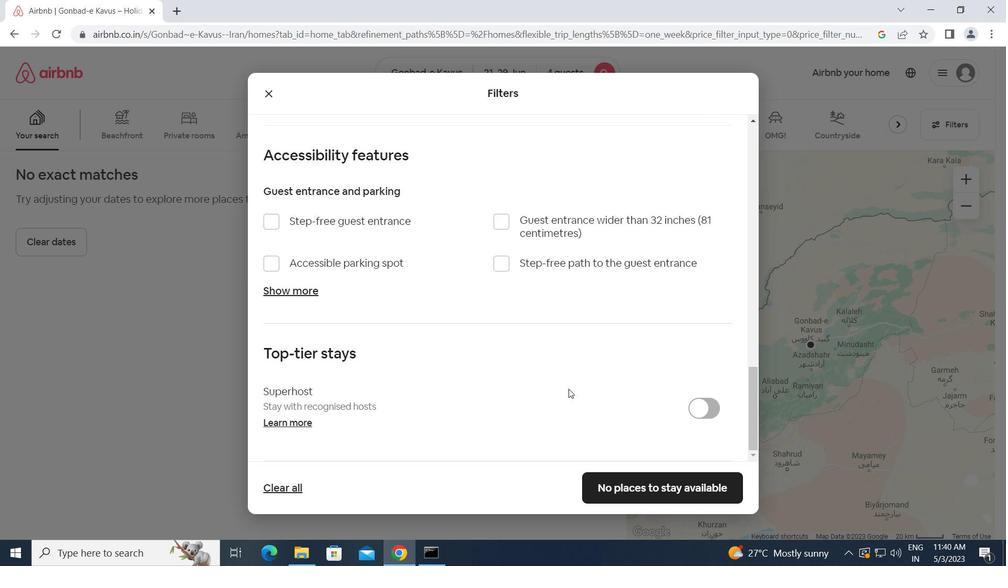 
Action: Mouse moved to (637, 484)
Screenshot: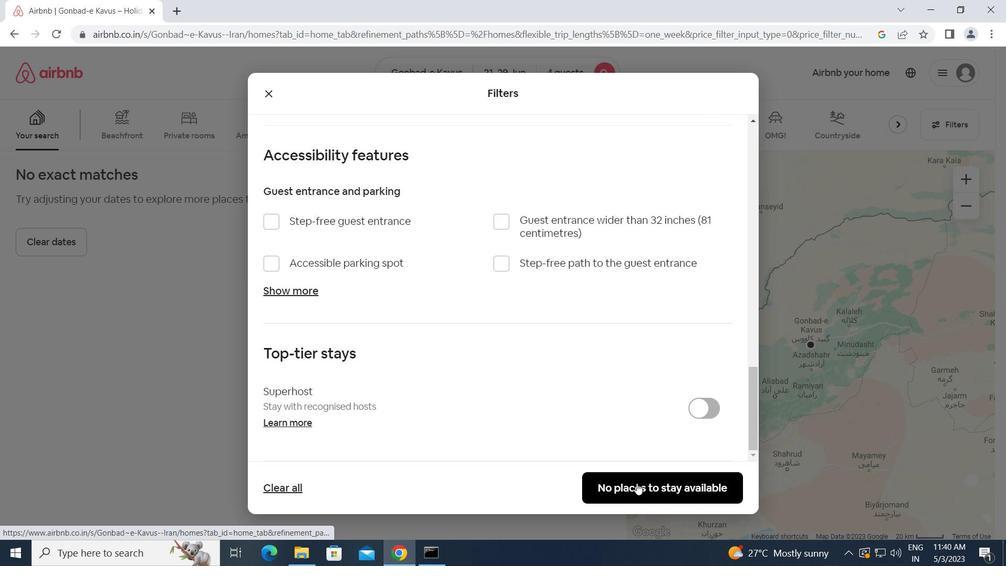 
Action: Mouse pressed left at (637, 484)
Screenshot: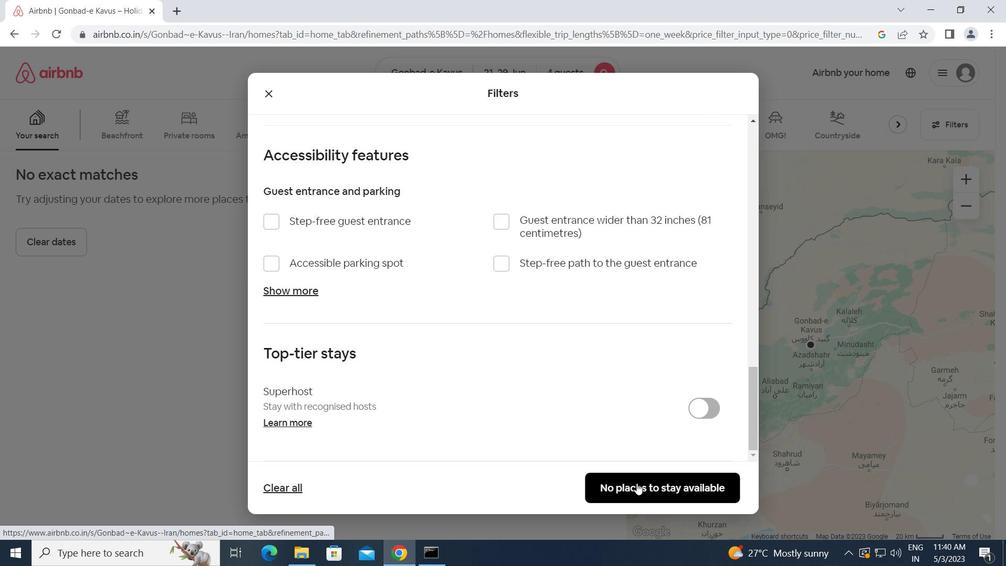 
Action: Mouse moved to (637, 484)
Screenshot: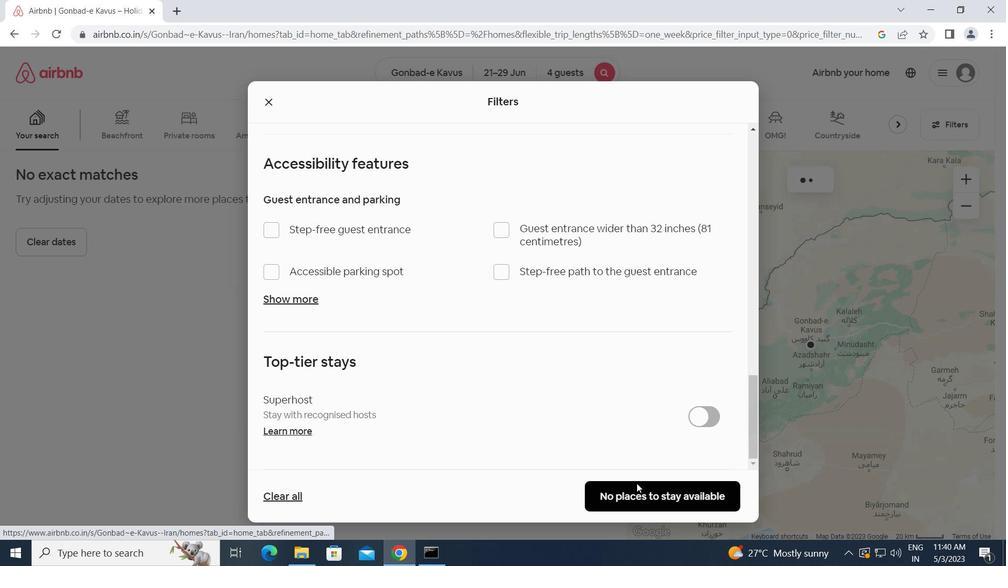 
